 Task: Add Attachment from computer to Card Card0000000121 in Board Board0000000031 in Workspace WS0000000011 in Trello. Add Cover Green to Card Card0000000121 in Board Board0000000031 in Workspace WS0000000011 in Trello. Add "Move Card To …" Button titled Button0000000121 to "top" of the list "To Do" to Card Card0000000121 in Board Board0000000031 in Workspace WS0000000011 in Trello. Add Description DS0000000121 to Card Card0000000122 in Board Board0000000031 in Workspace WS0000000011 in Trello. Add Comment CM0000000121 to Card Card0000000122 in Board Board0000000031 in Workspace WS0000000011 in Trello
Action: Mouse moved to (623, 30)
Screenshot: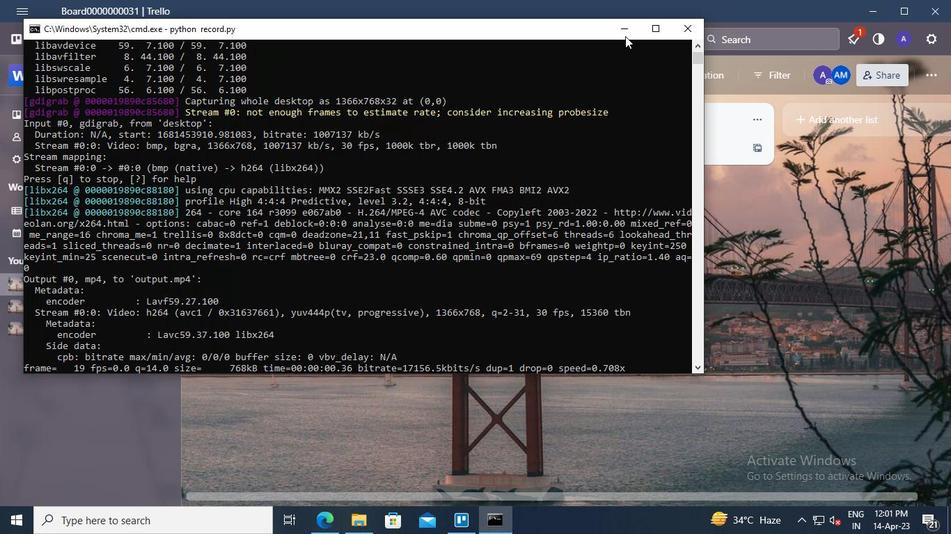 
Action: Mouse pressed left at (623, 30)
Screenshot: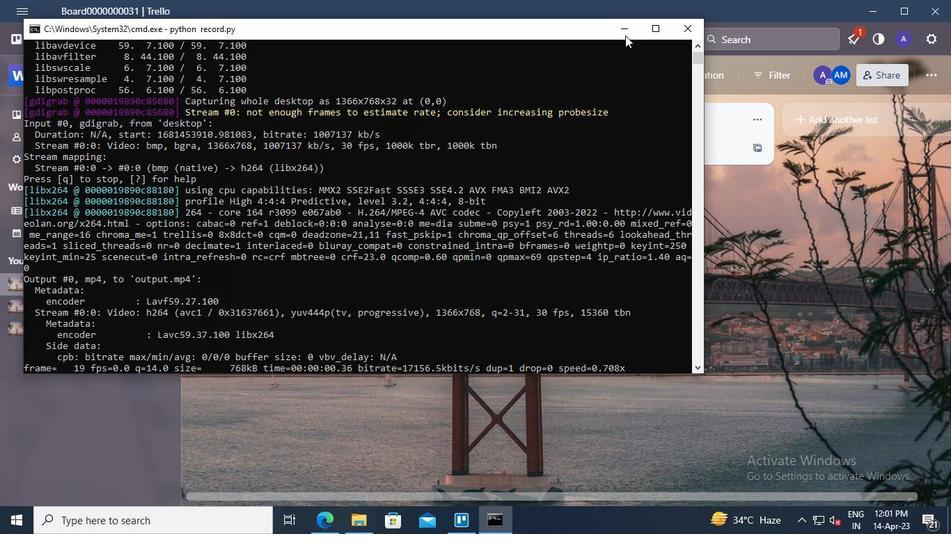 
Action: Mouse moved to (275, 159)
Screenshot: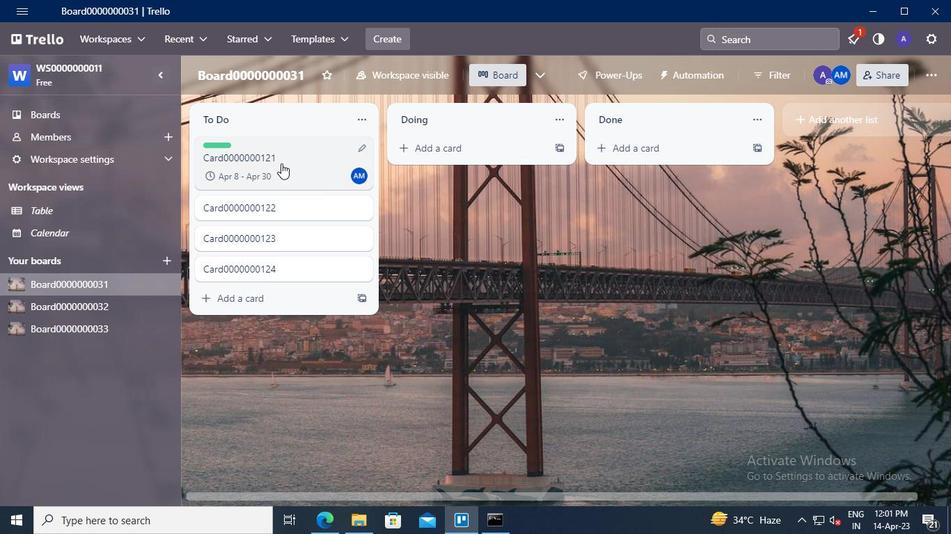 
Action: Mouse pressed left at (275, 159)
Screenshot: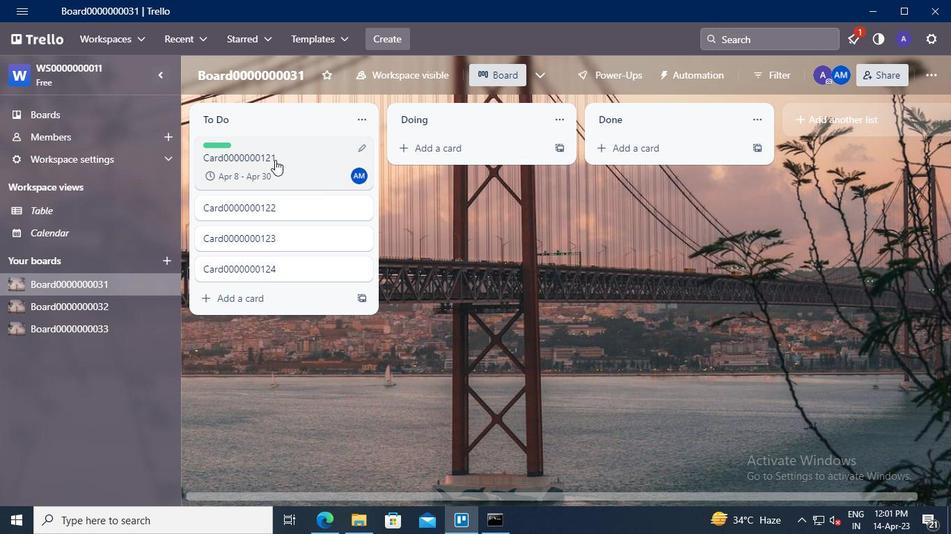 
Action: Mouse moved to (658, 296)
Screenshot: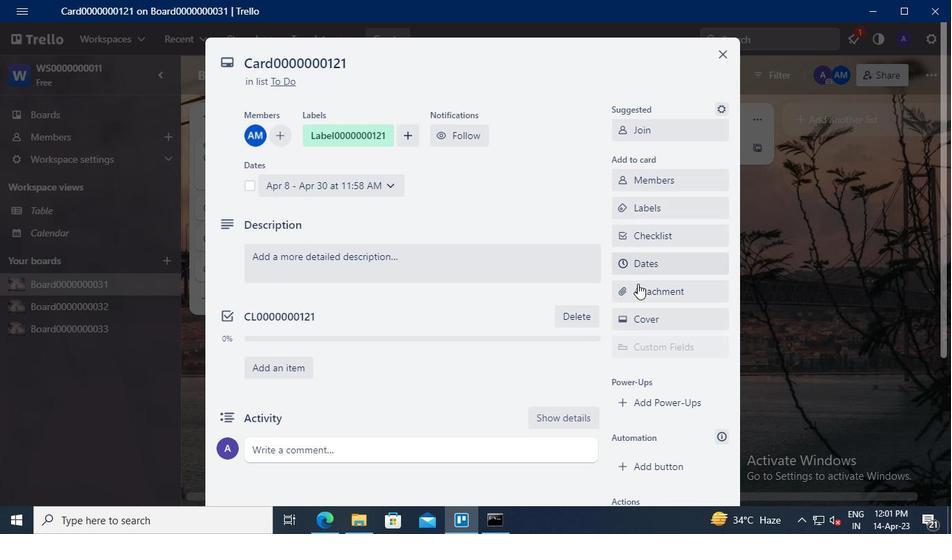 
Action: Mouse pressed left at (658, 296)
Screenshot: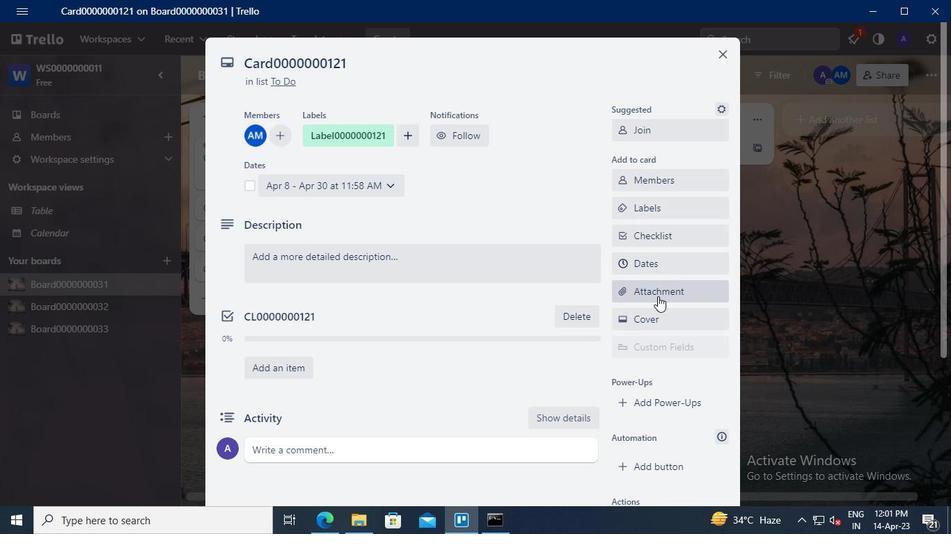 
Action: Mouse moved to (654, 123)
Screenshot: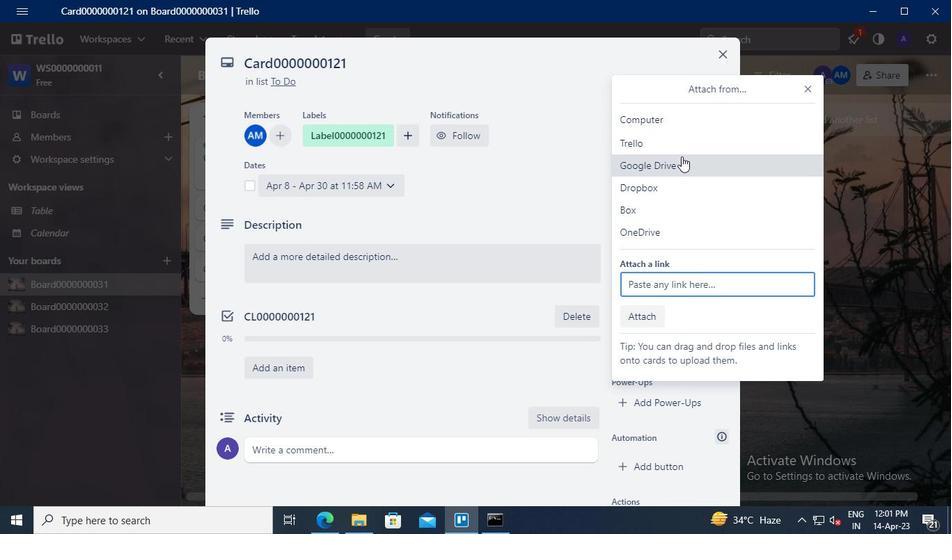 
Action: Mouse pressed left at (654, 123)
Screenshot: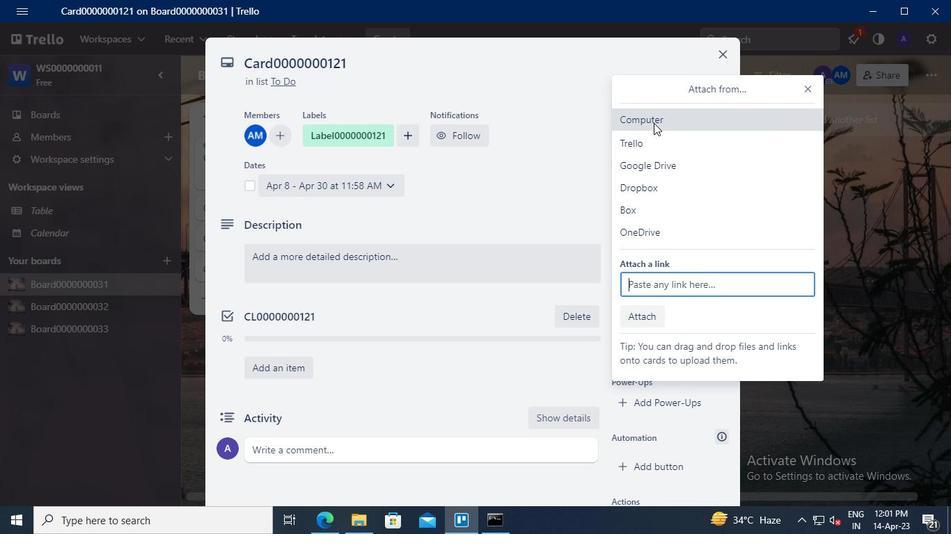 
Action: Mouse moved to (245, 124)
Screenshot: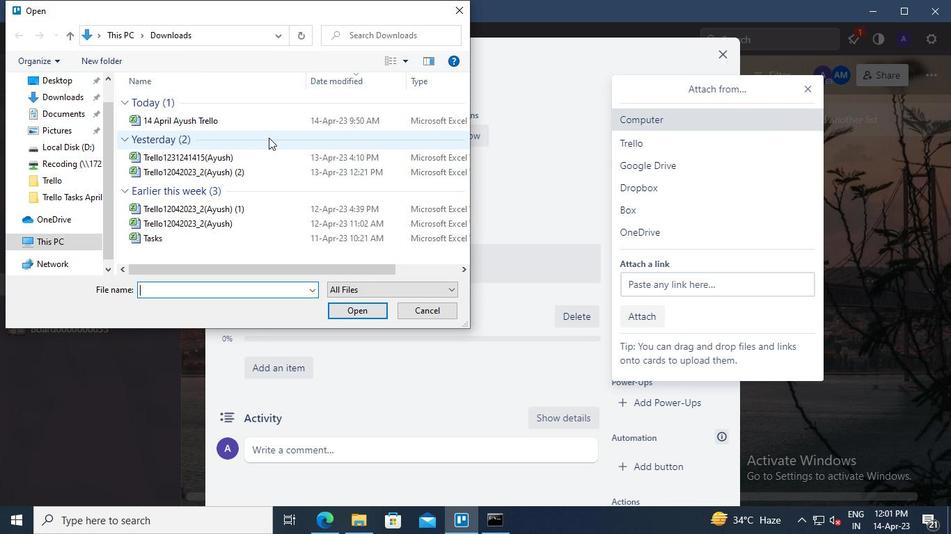 
Action: Mouse pressed left at (245, 124)
Screenshot: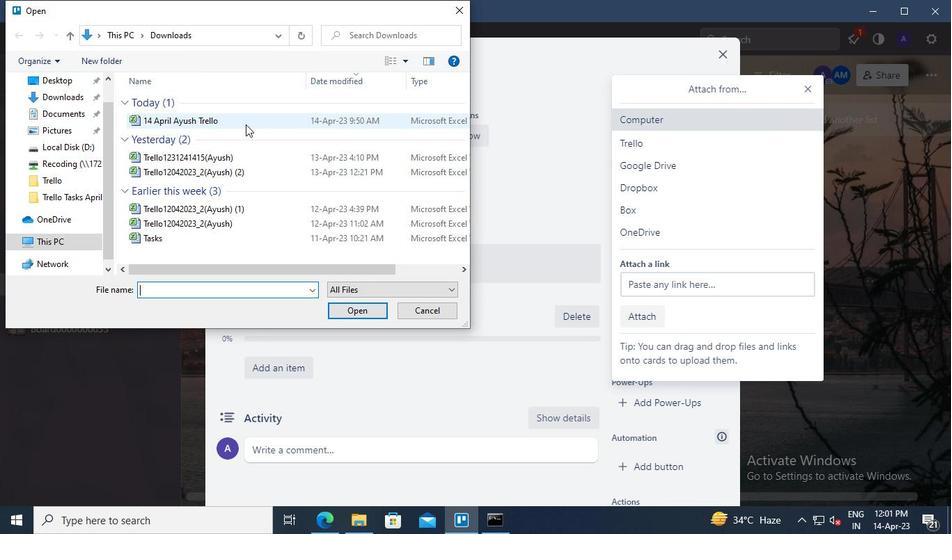 
Action: Mouse moved to (362, 306)
Screenshot: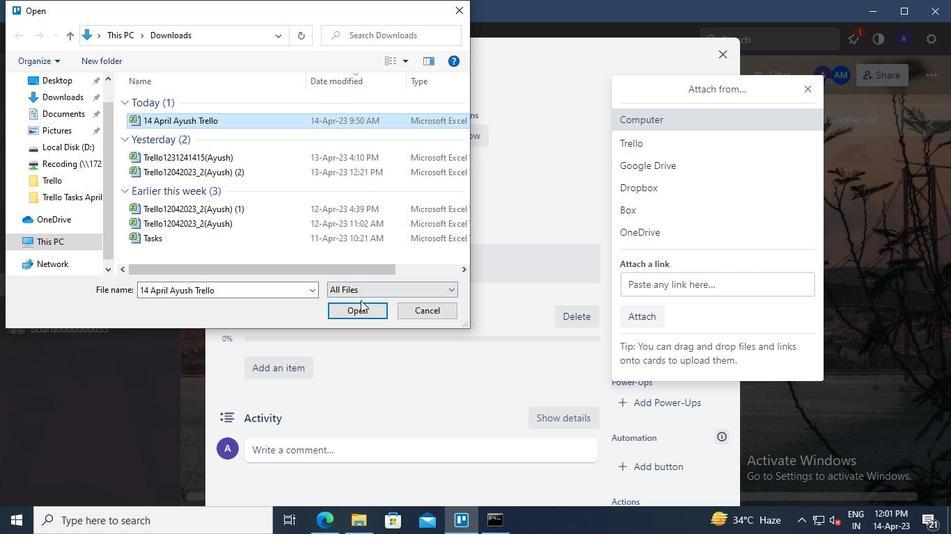 
Action: Mouse pressed left at (362, 306)
Screenshot: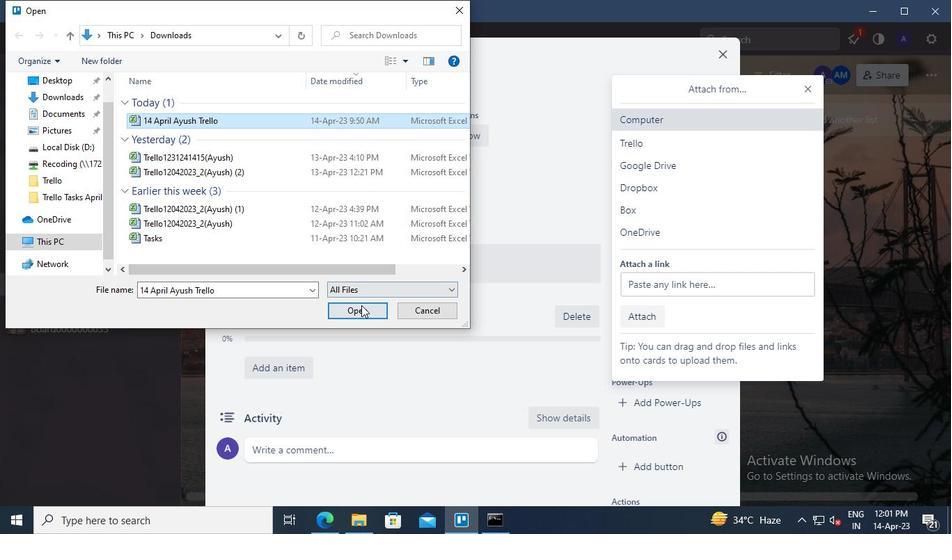 
Action: Mouse moved to (659, 319)
Screenshot: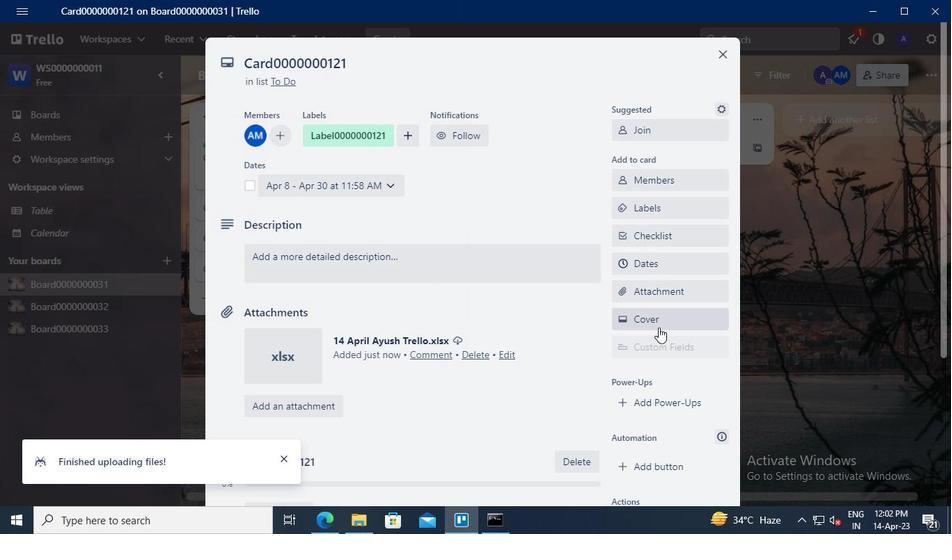 
Action: Mouse pressed left at (659, 319)
Screenshot: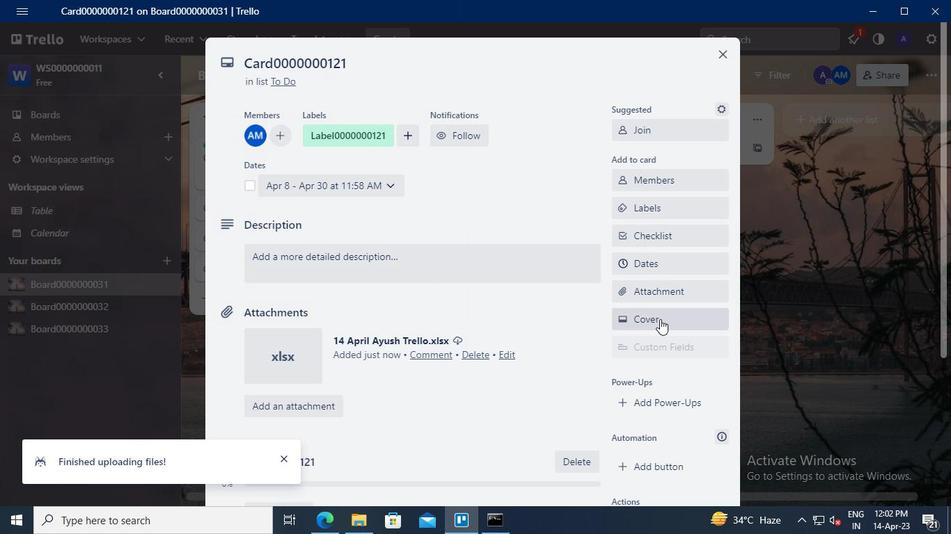 
Action: Mouse moved to (628, 229)
Screenshot: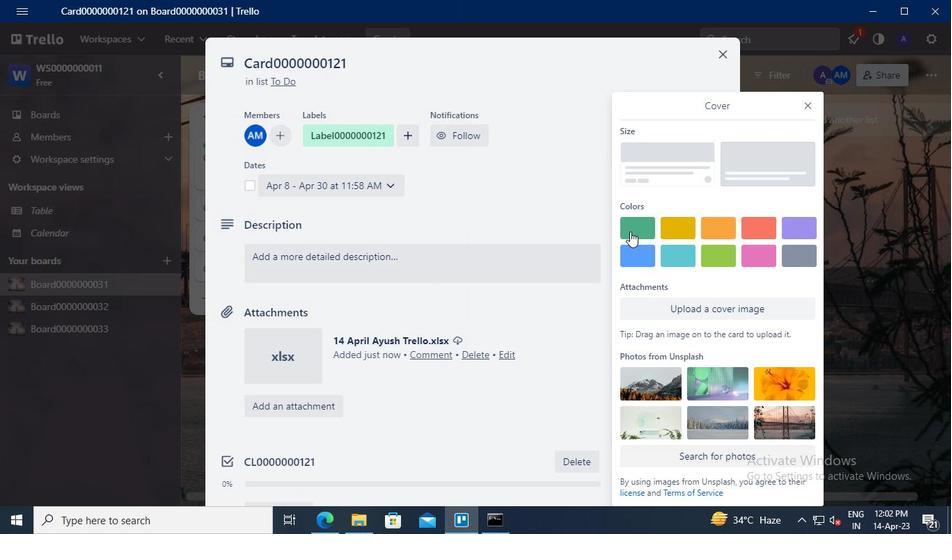 
Action: Mouse pressed left at (628, 229)
Screenshot: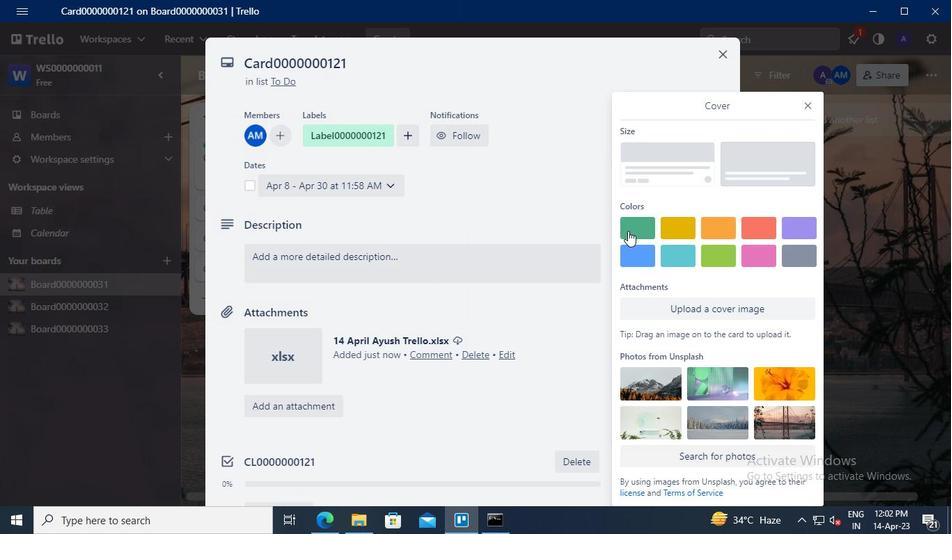 
Action: Mouse moved to (812, 81)
Screenshot: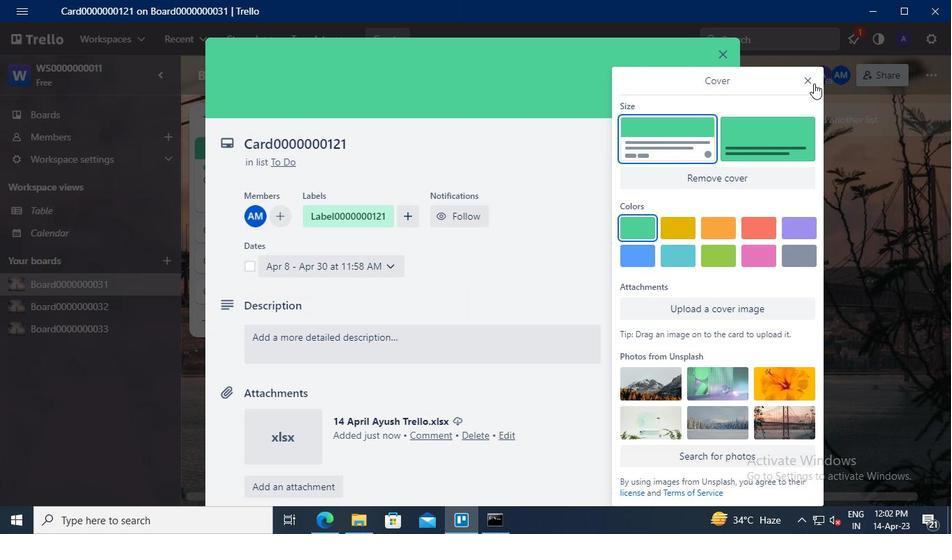 
Action: Mouse pressed left at (812, 81)
Screenshot: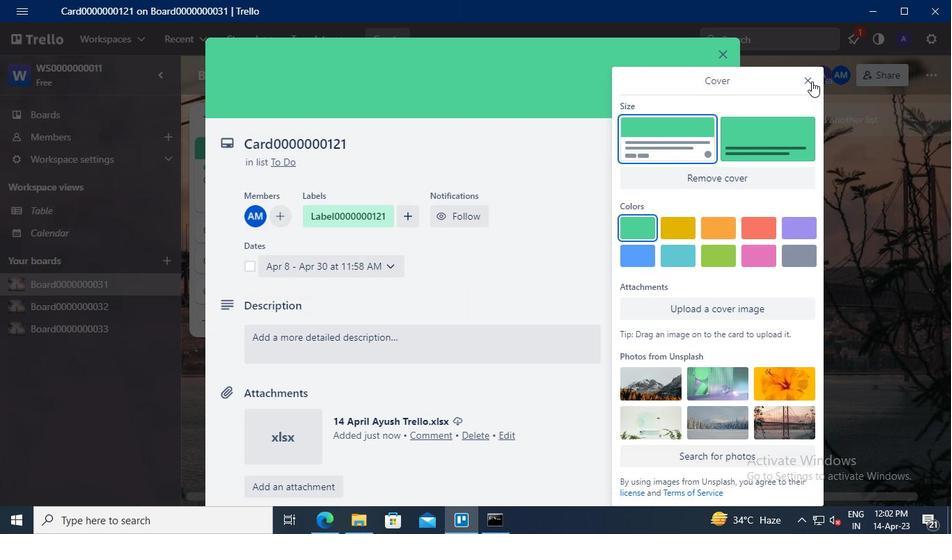 
Action: Mouse moved to (672, 311)
Screenshot: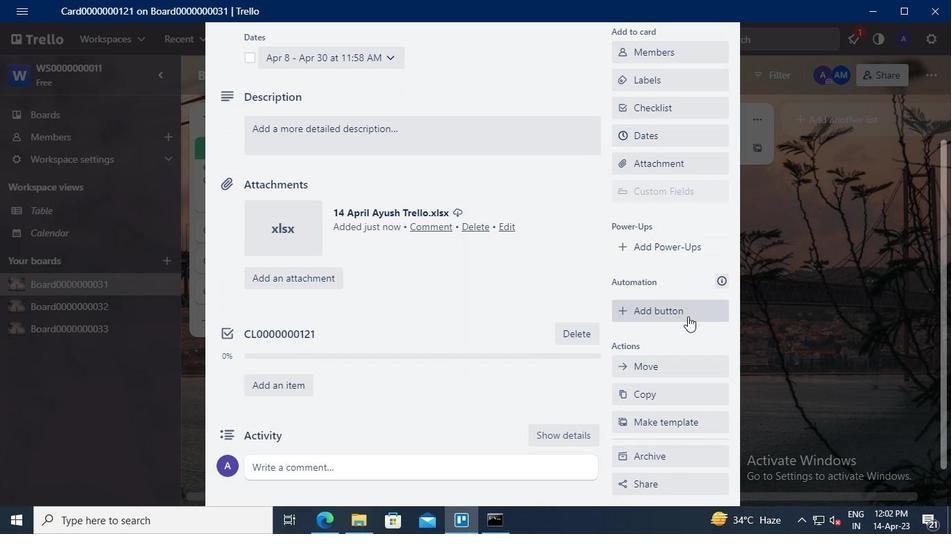 
Action: Mouse pressed left at (672, 311)
Screenshot: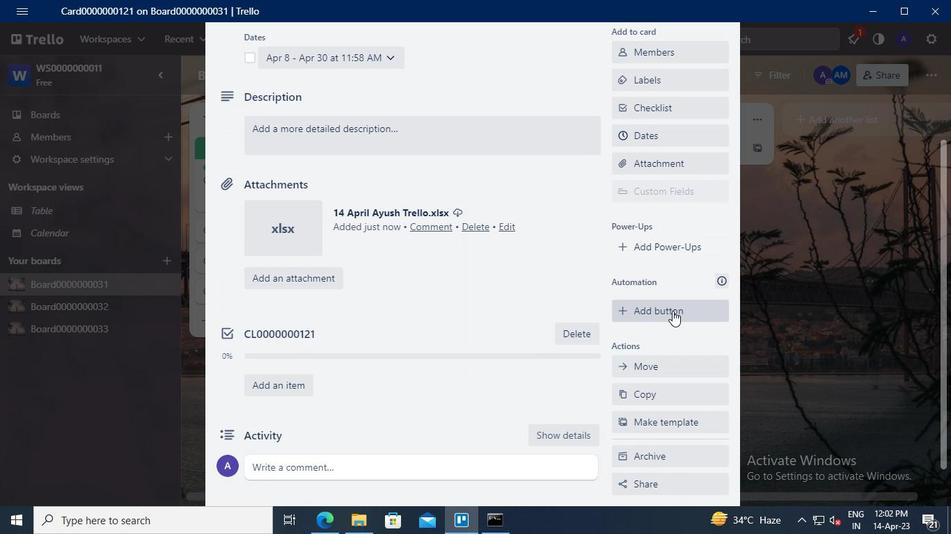 
Action: Mouse moved to (679, 135)
Screenshot: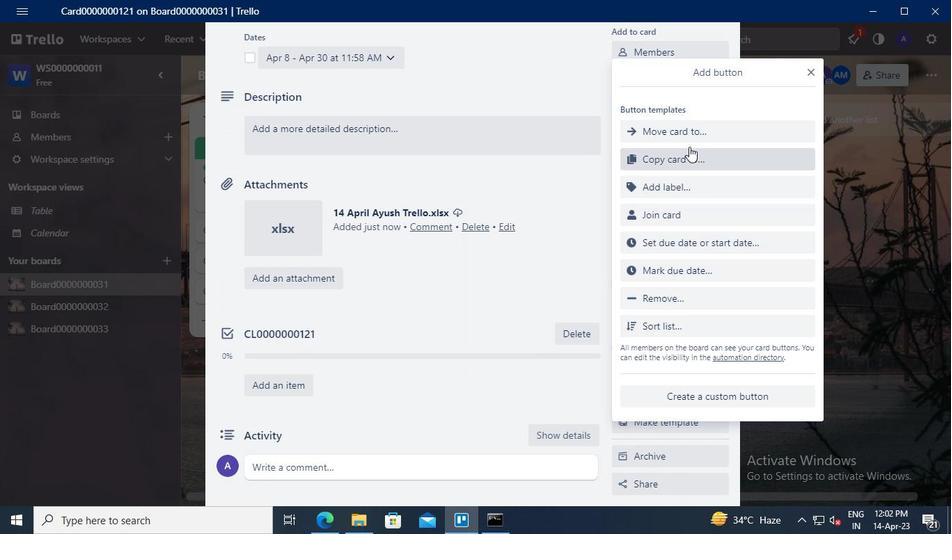 
Action: Mouse pressed left at (679, 135)
Screenshot: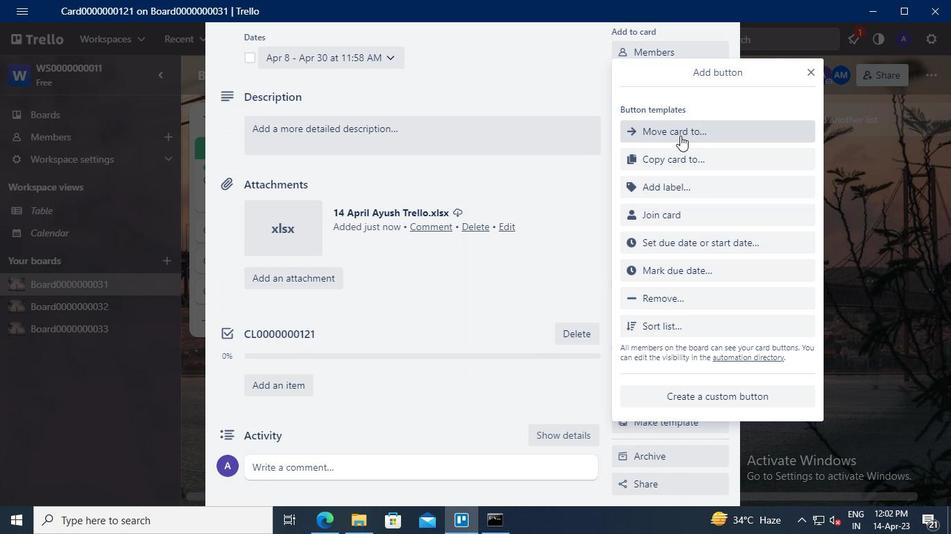 
Action: Mouse moved to (672, 130)
Screenshot: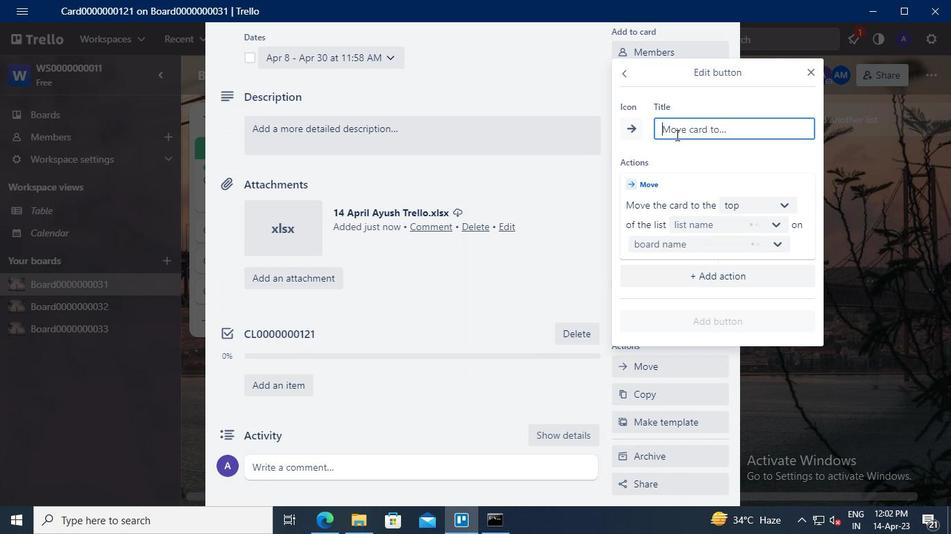 
Action: Mouse pressed left at (672, 130)
Screenshot: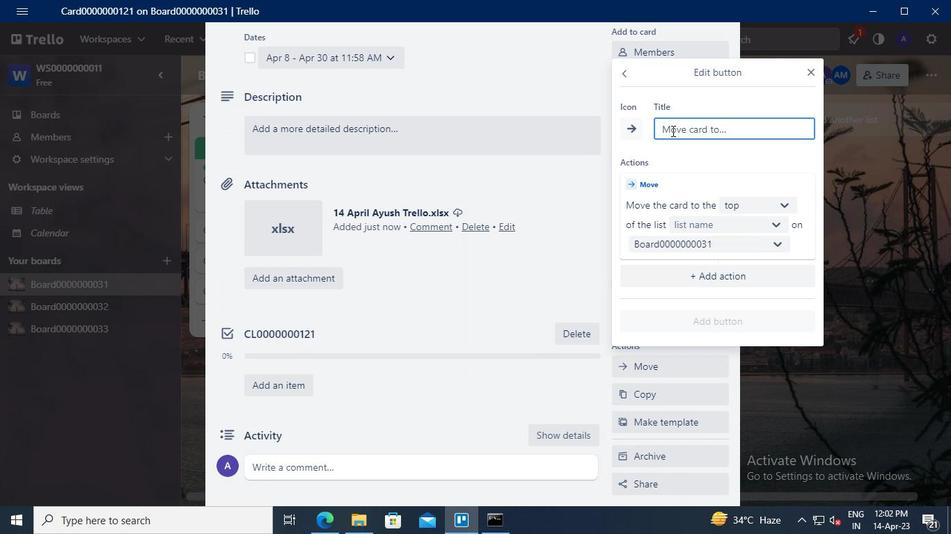 
Action: Keyboard Key.shift
Screenshot: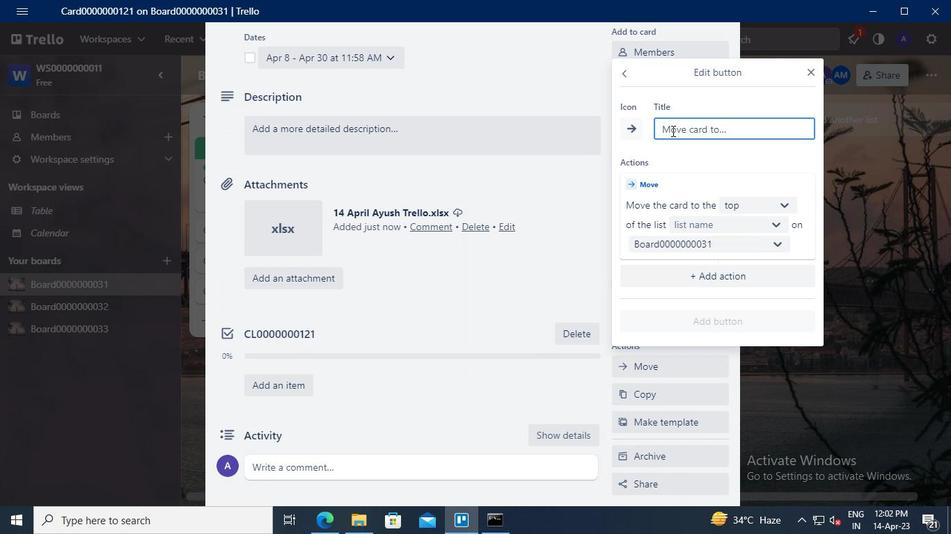 
Action: Keyboard B
Screenshot: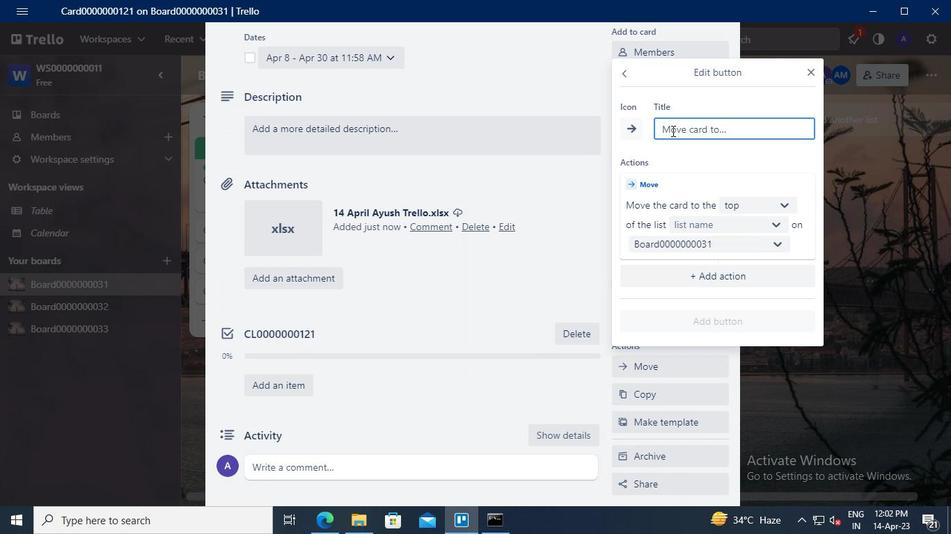 
Action: Keyboard u
Screenshot: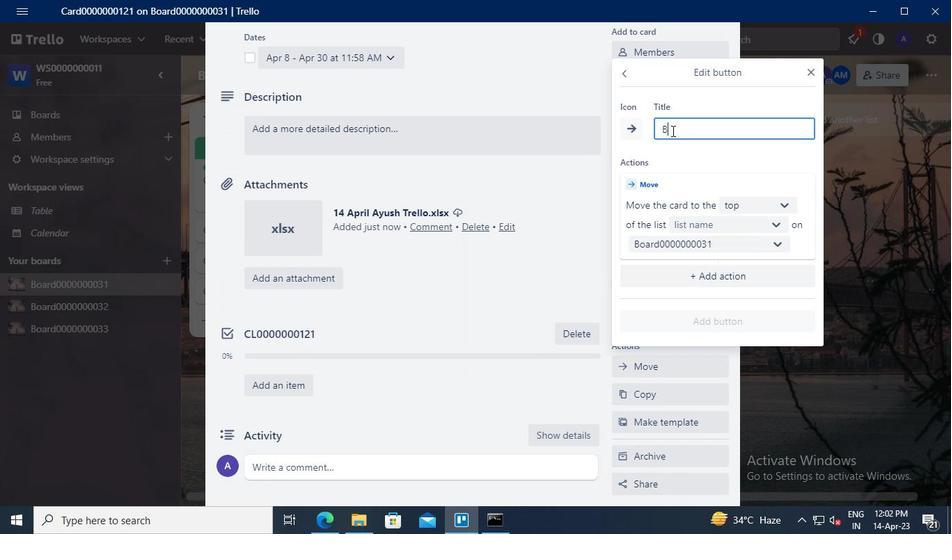 
Action: Keyboard t
Screenshot: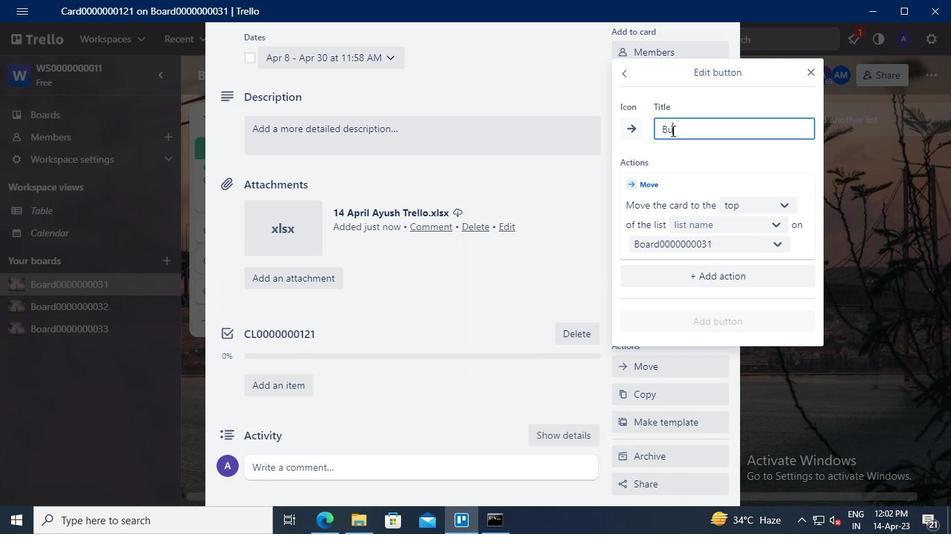 
Action: Keyboard t
Screenshot: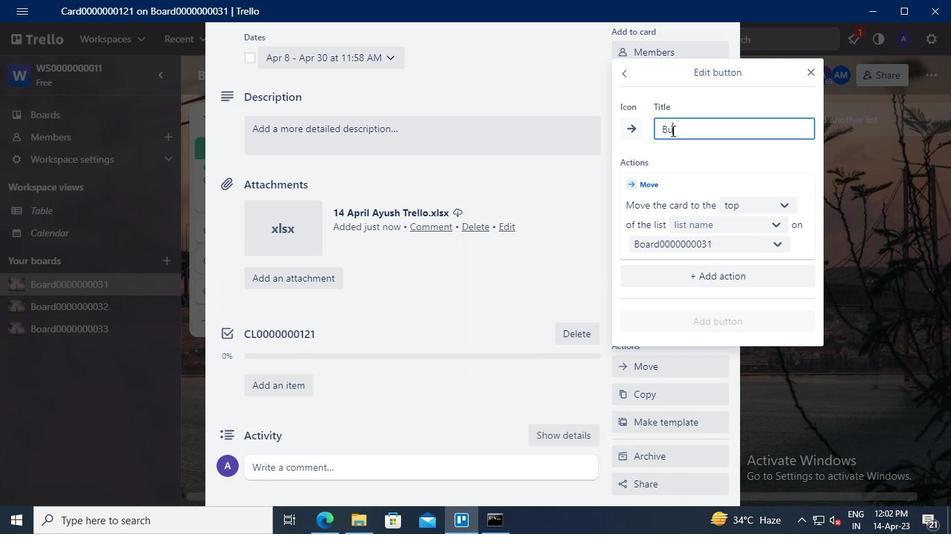 
Action: Keyboard o
Screenshot: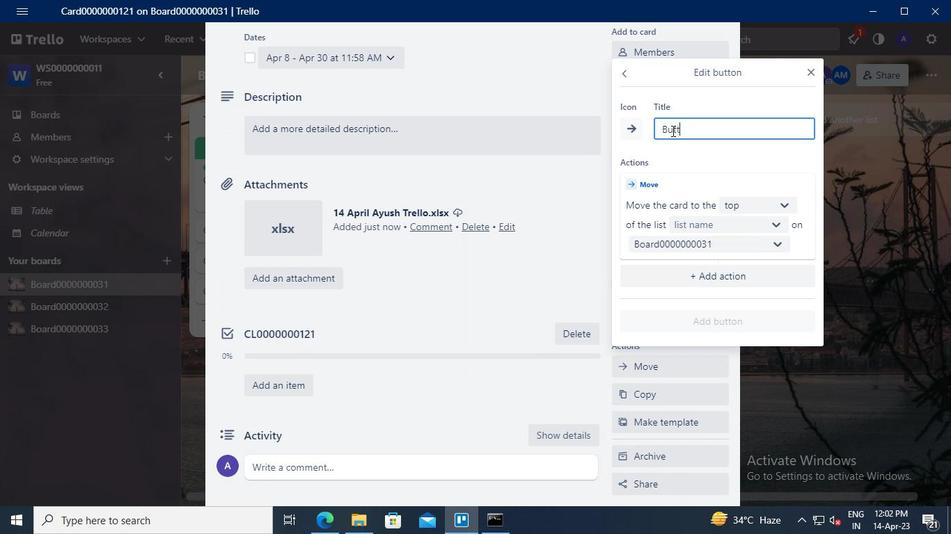 
Action: Keyboard n
Screenshot: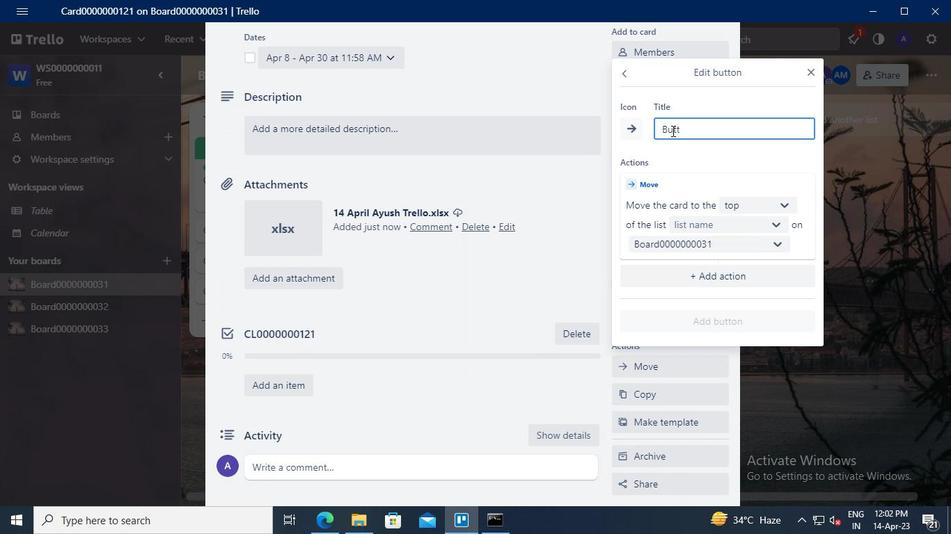 
Action: Mouse moved to (672, 130)
Screenshot: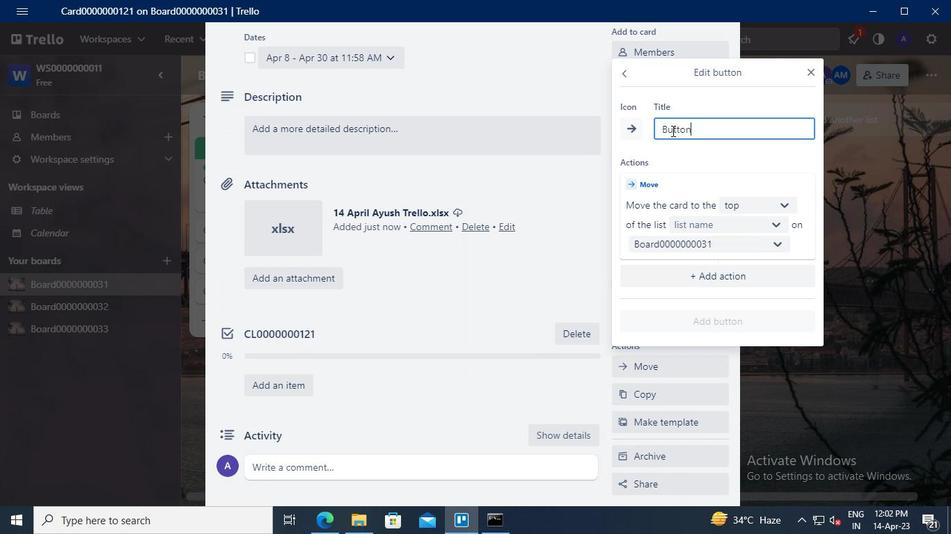 
Action: Keyboard <96>
Screenshot: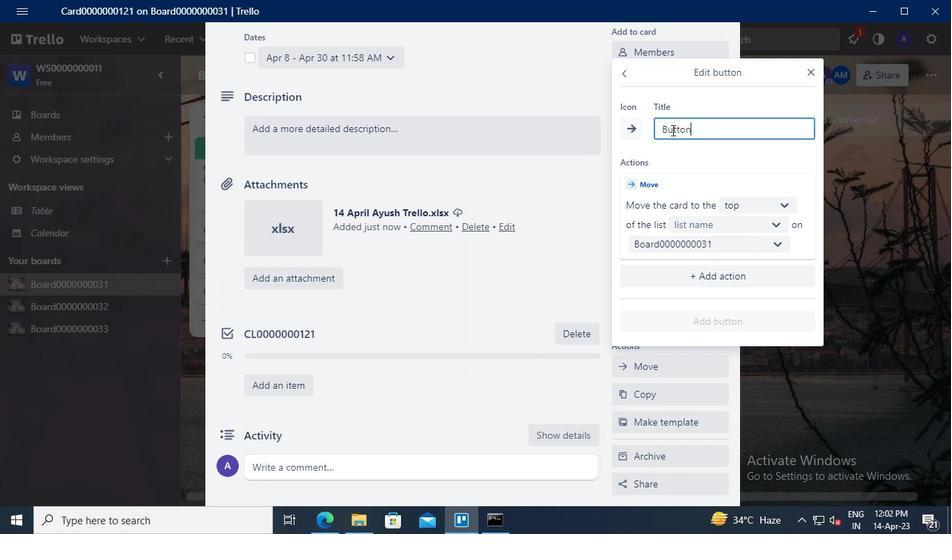 
Action: Keyboard <96>
Screenshot: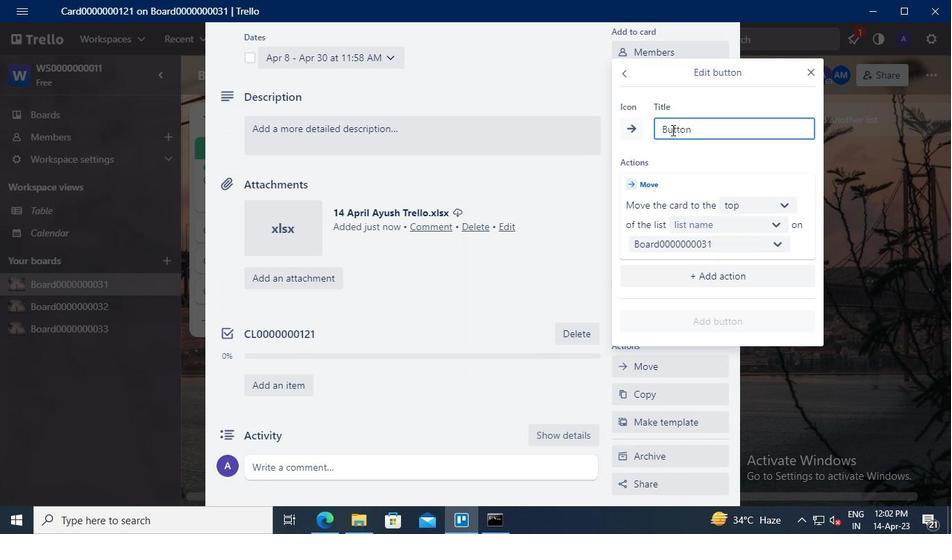 
Action: Keyboard <96>
Screenshot: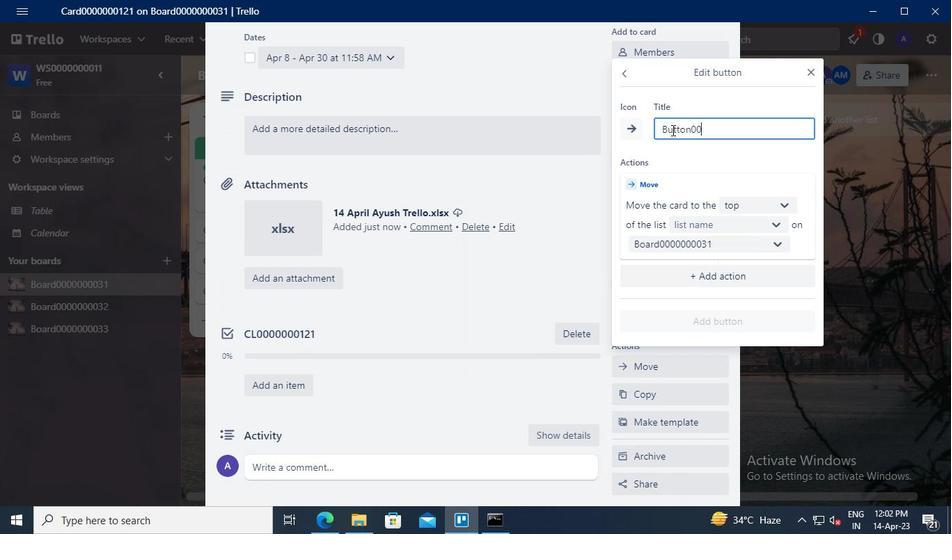 
Action: Keyboard <96>
Screenshot: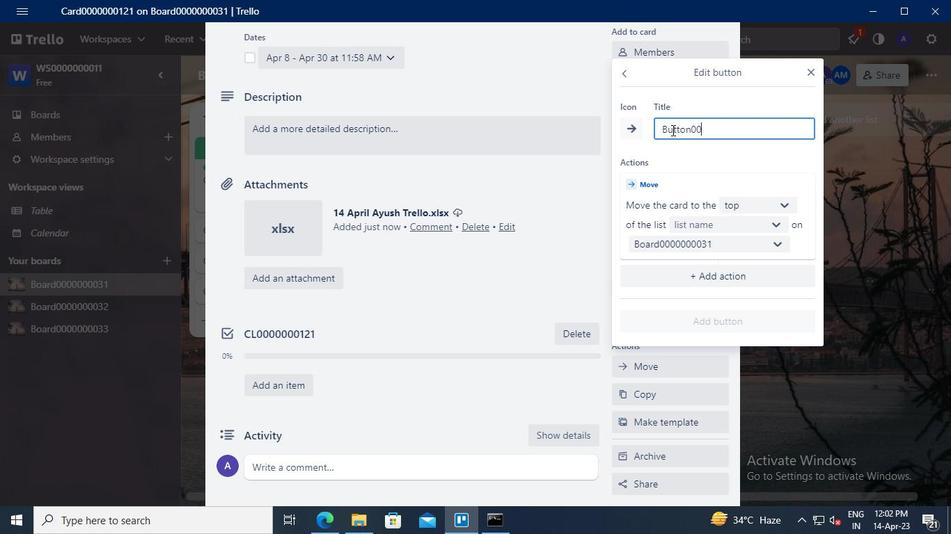 
Action: Keyboard <96>
Screenshot: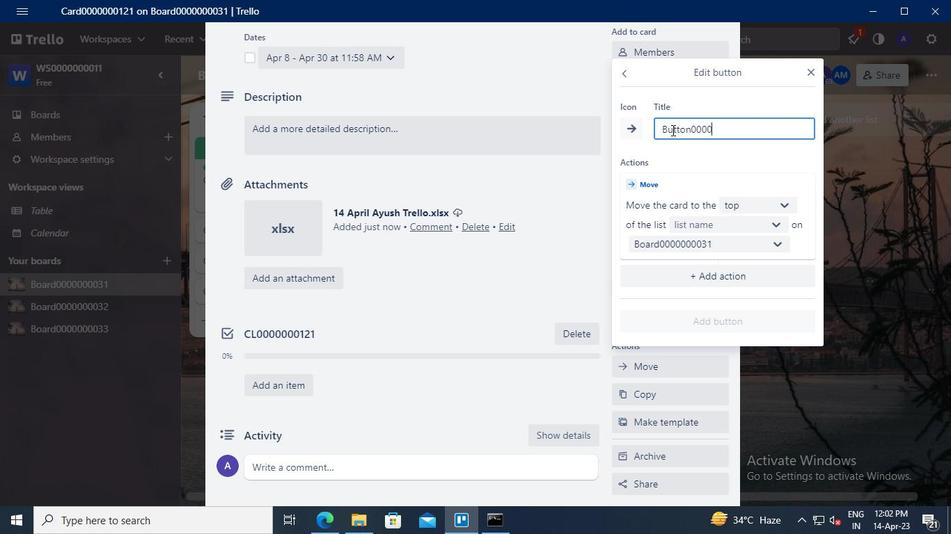 
Action: Keyboard <96>
Screenshot: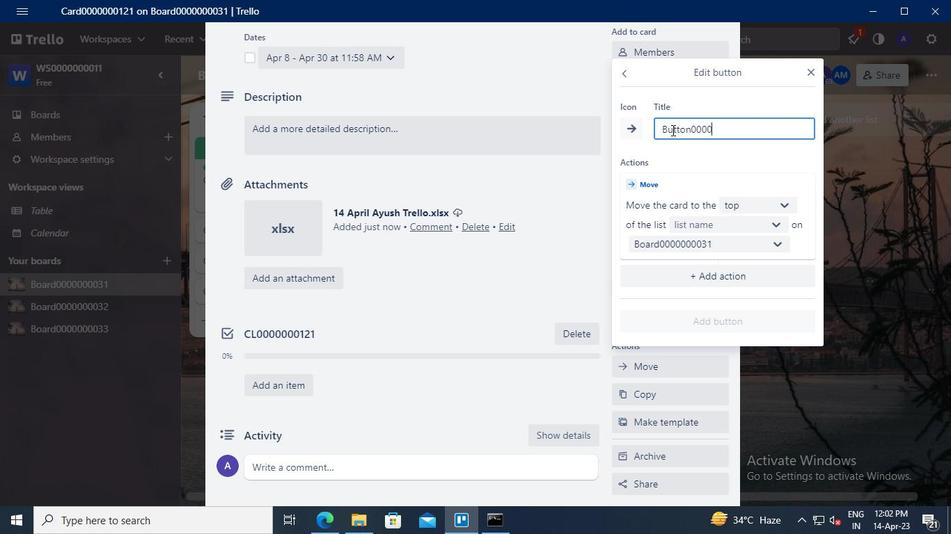 
Action: Keyboard <96>
Screenshot: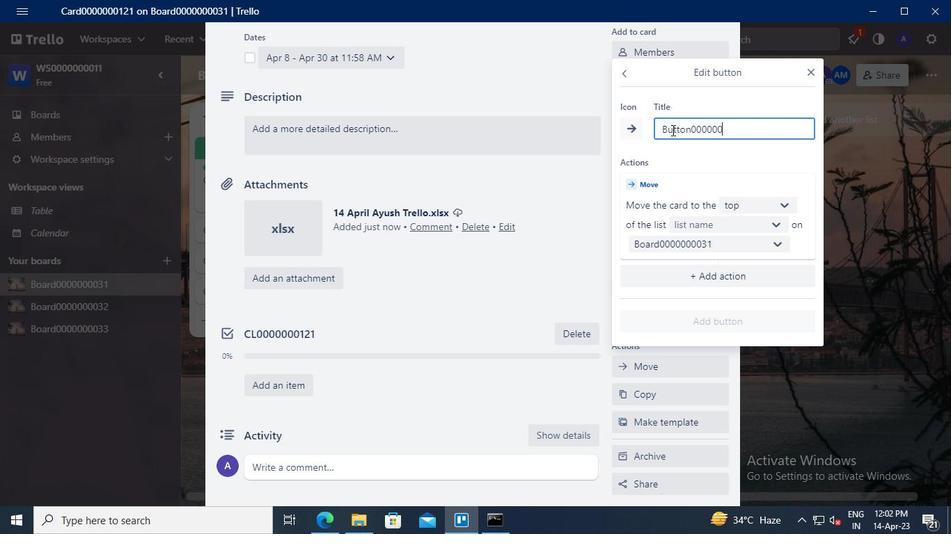 
Action: Keyboard <97>
Screenshot: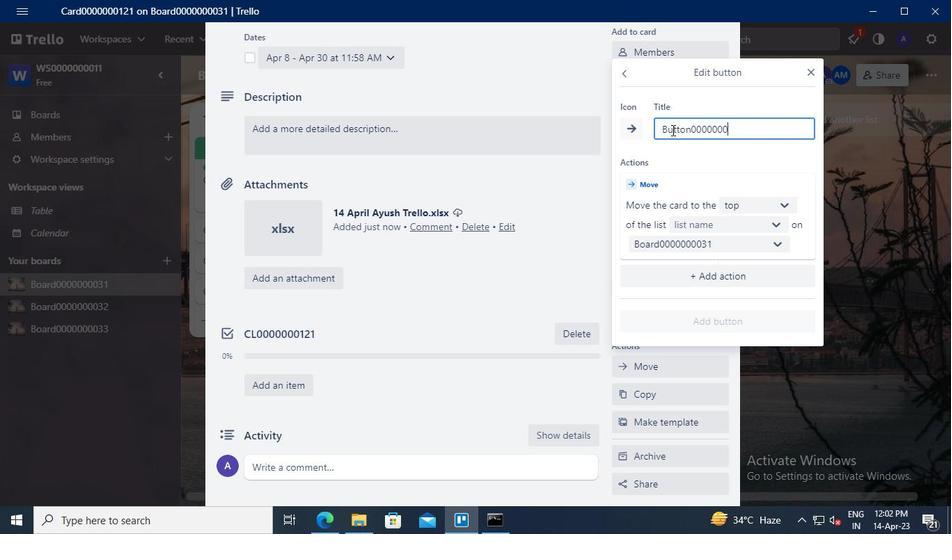 
Action: Keyboard <98>
Screenshot: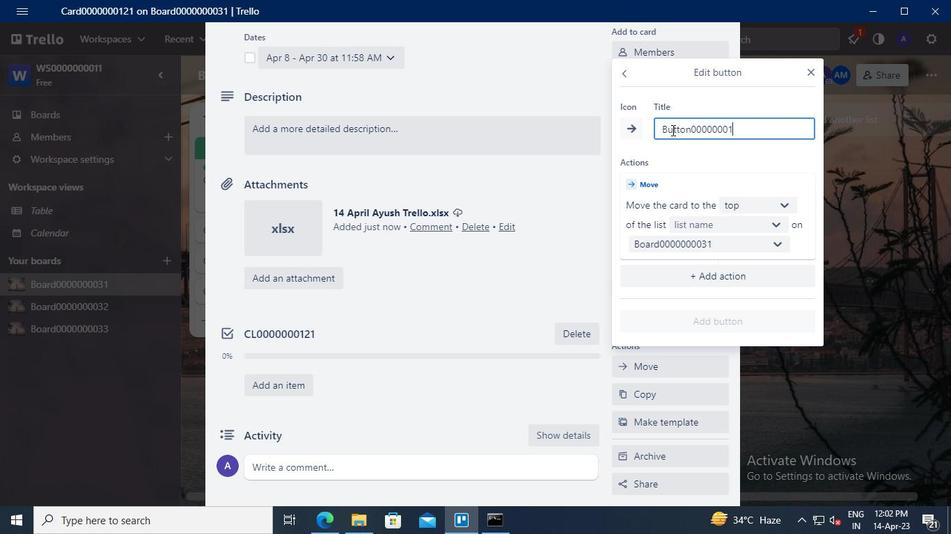 
Action: Keyboard <97>
Screenshot: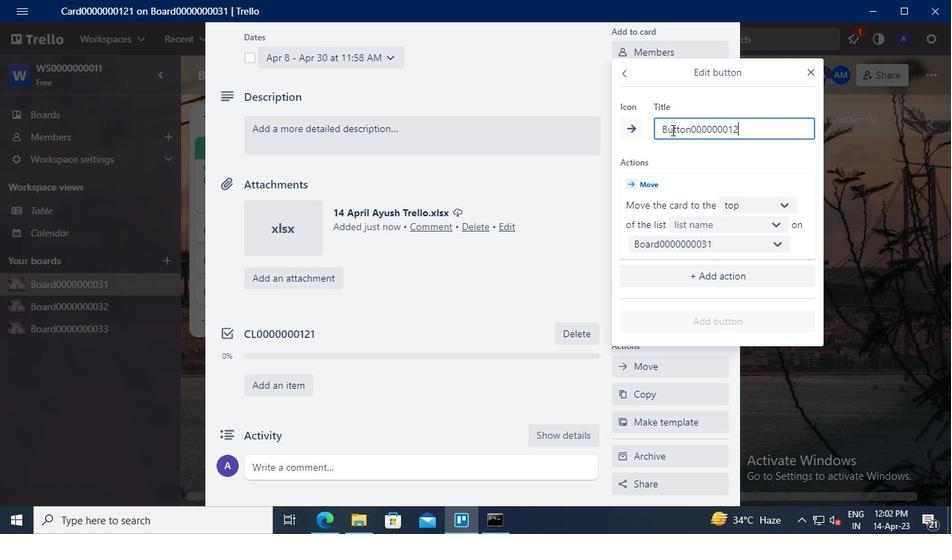 
Action: Mouse moved to (735, 202)
Screenshot: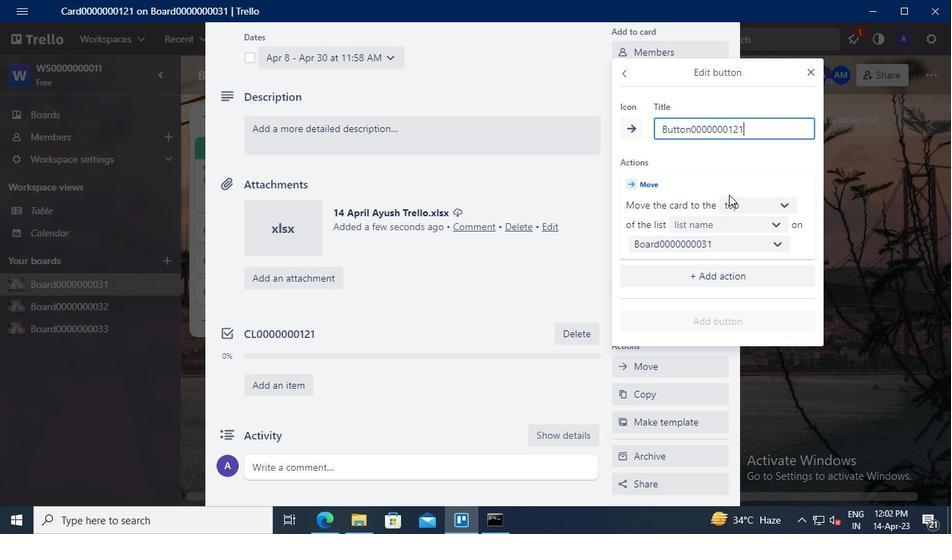 
Action: Mouse pressed left at (735, 202)
Screenshot: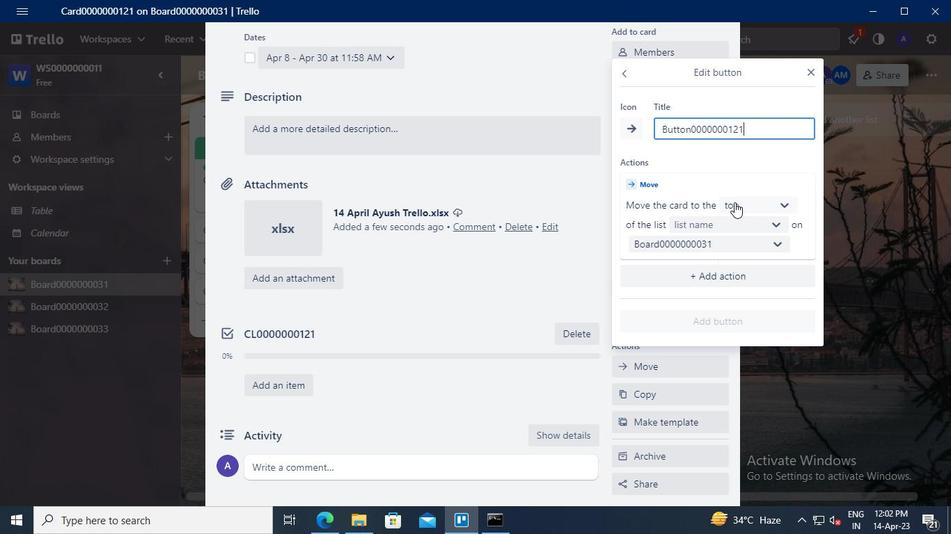
Action: Mouse moved to (746, 229)
Screenshot: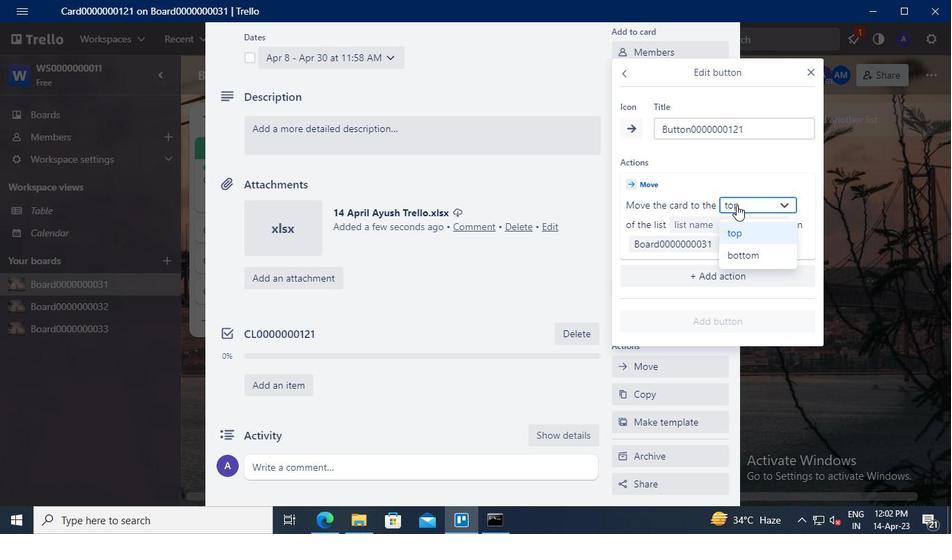 
Action: Mouse pressed left at (746, 229)
Screenshot: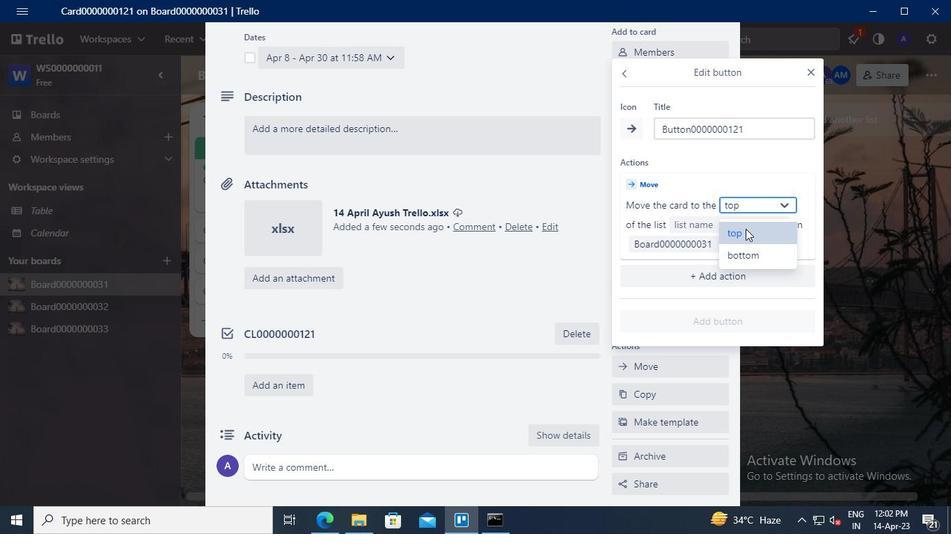 
Action: Mouse moved to (707, 224)
Screenshot: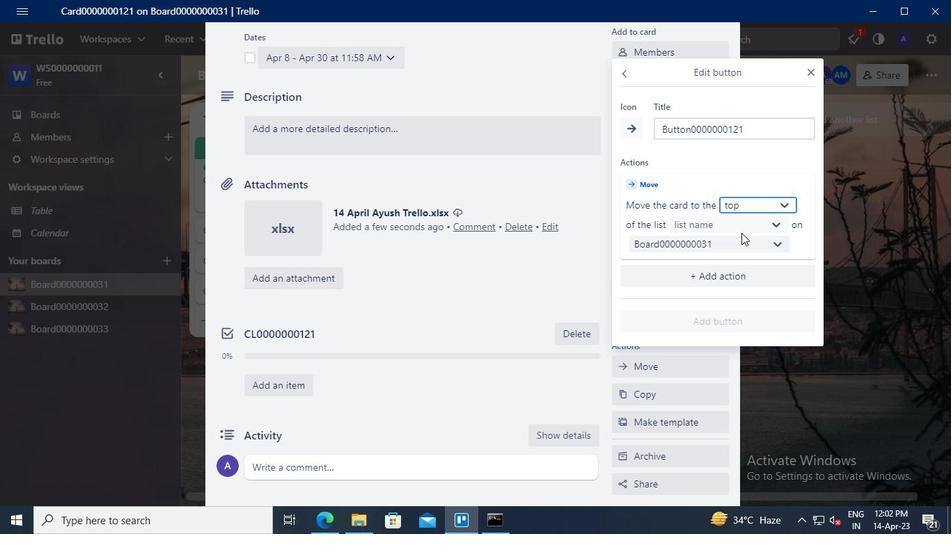 
Action: Mouse pressed left at (707, 224)
Screenshot: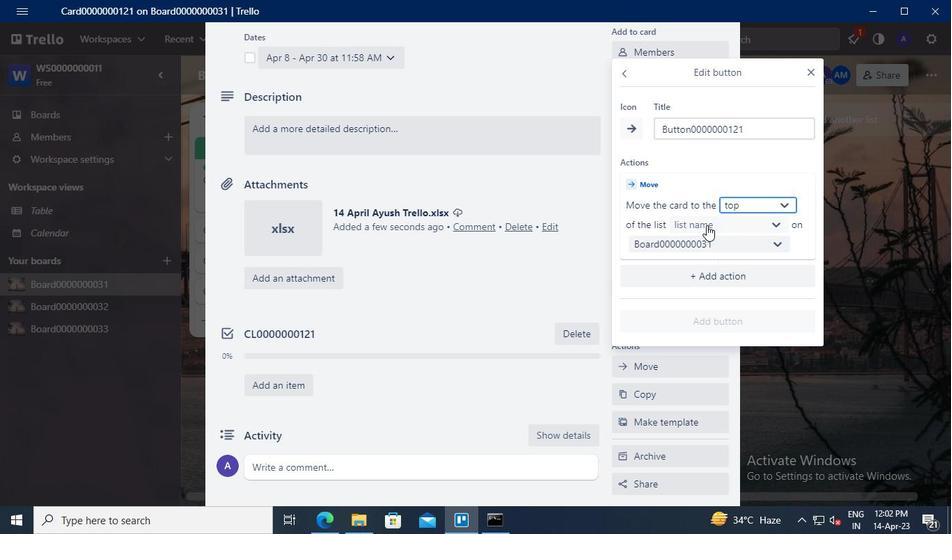 
Action: Mouse moved to (704, 250)
Screenshot: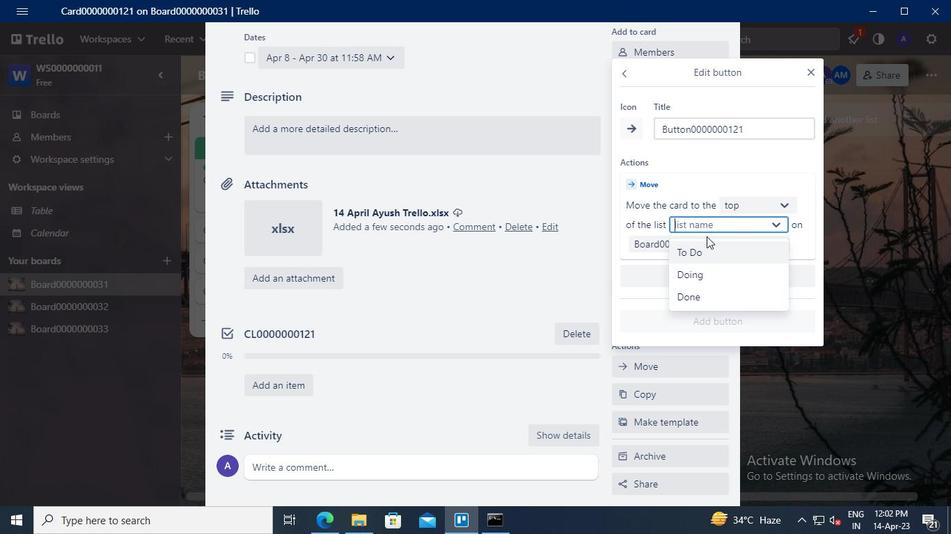 
Action: Mouse pressed left at (704, 250)
Screenshot: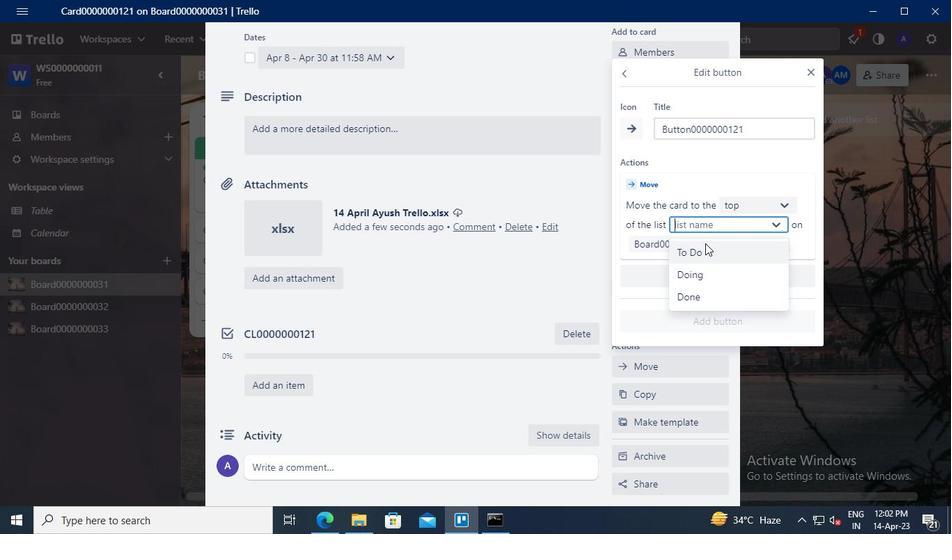 
Action: Mouse moved to (732, 320)
Screenshot: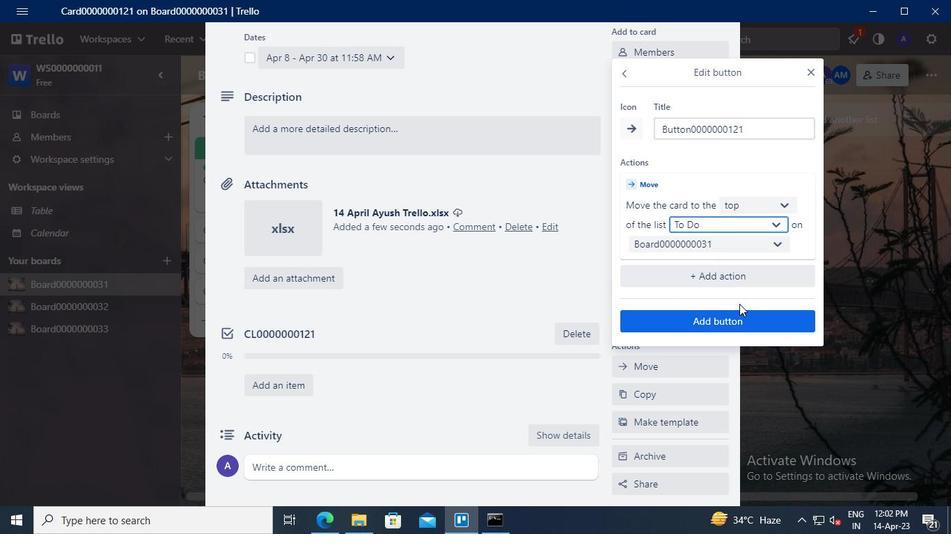 
Action: Mouse pressed left at (732, 320)
Screenshot: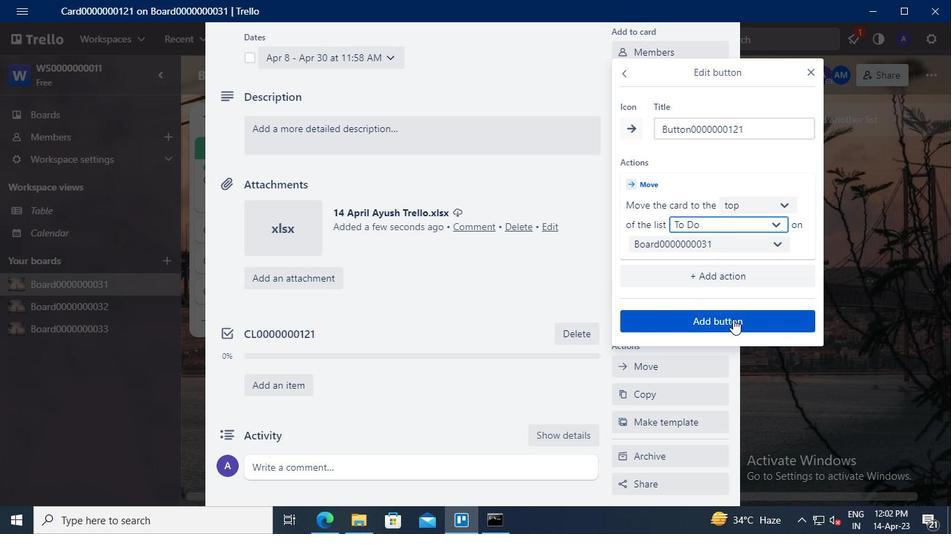 
Action: Mouse moved to (268, 212)
Screenshot: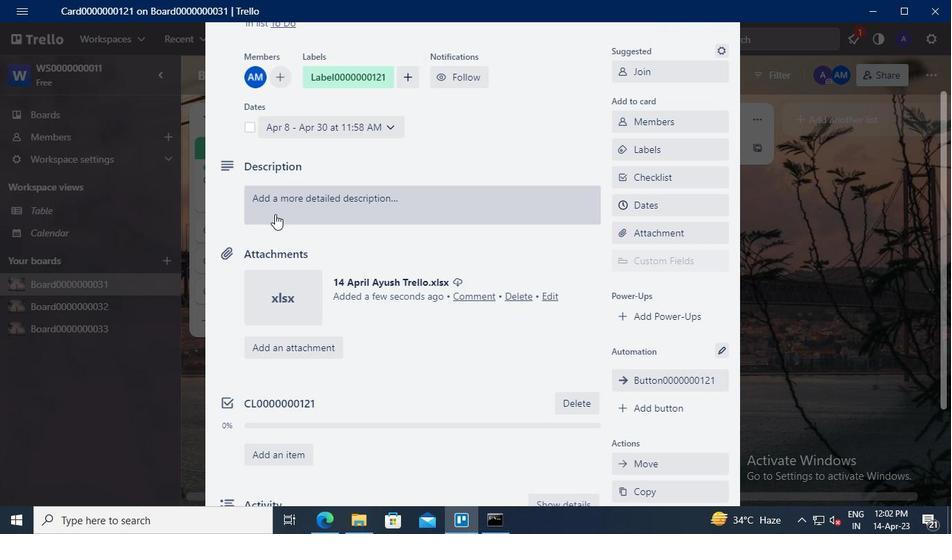 
Action: Mouse pressed left at (268, 212)
Screenshot: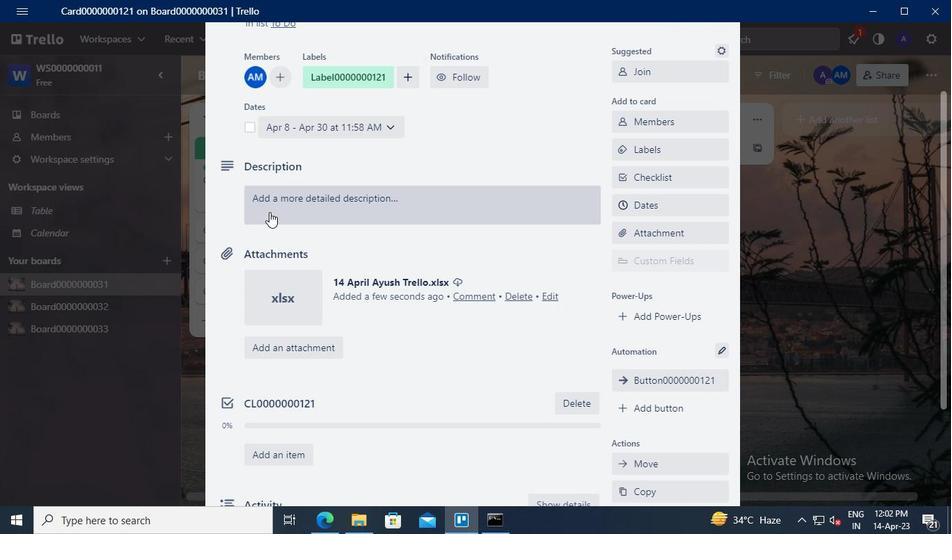 
Action: Mouse moved to (269, 241)
Screenshot: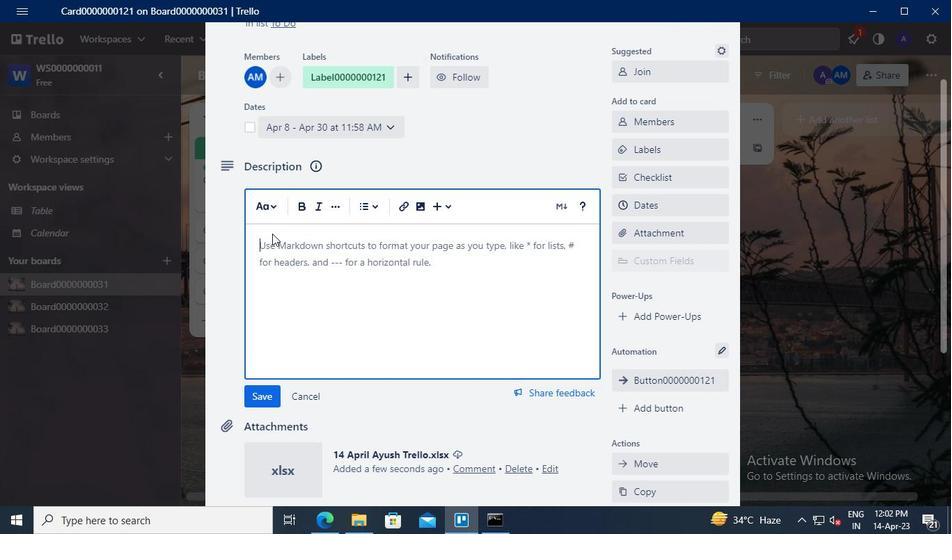 
Action: Mouse pressed left at (269, 241)
Screenshot: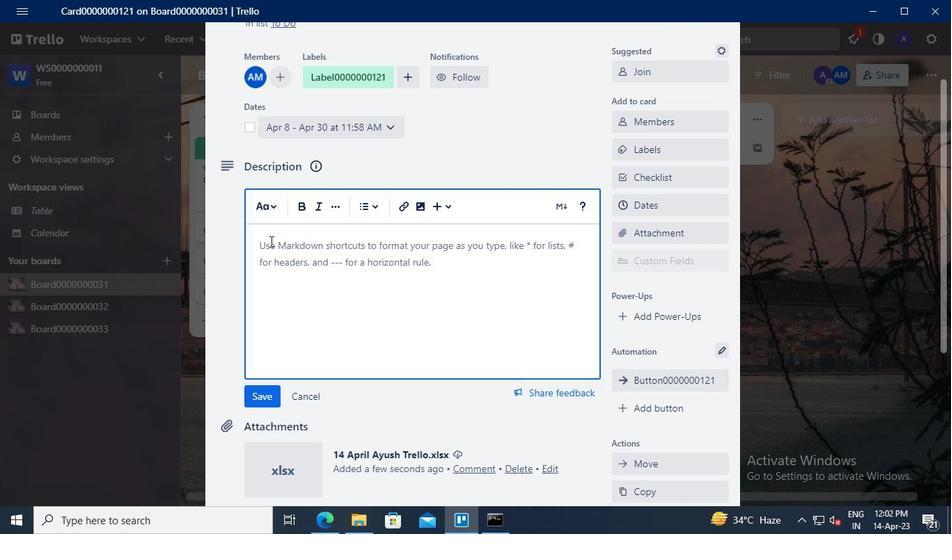 
Action: Keyboard Key.shift
Screenshot: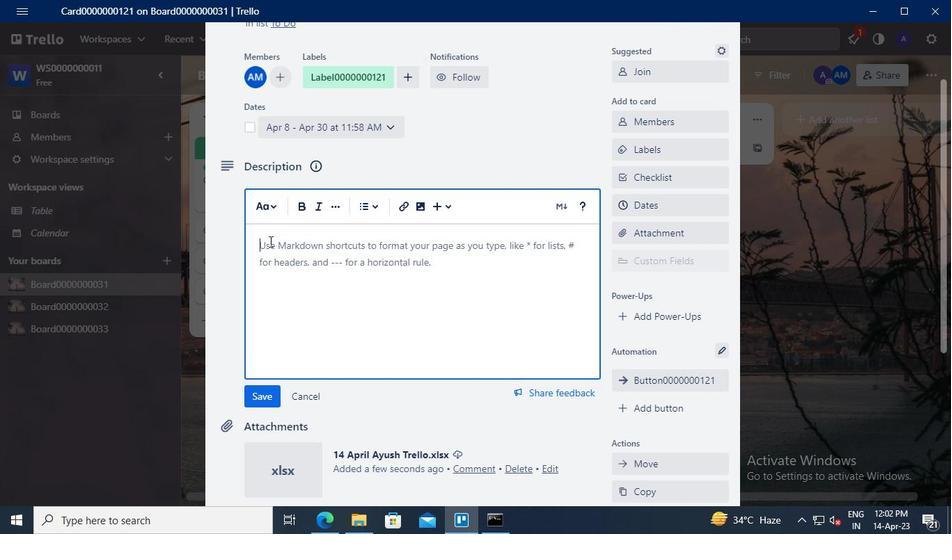 
Action: Keyboard D
Screenshot: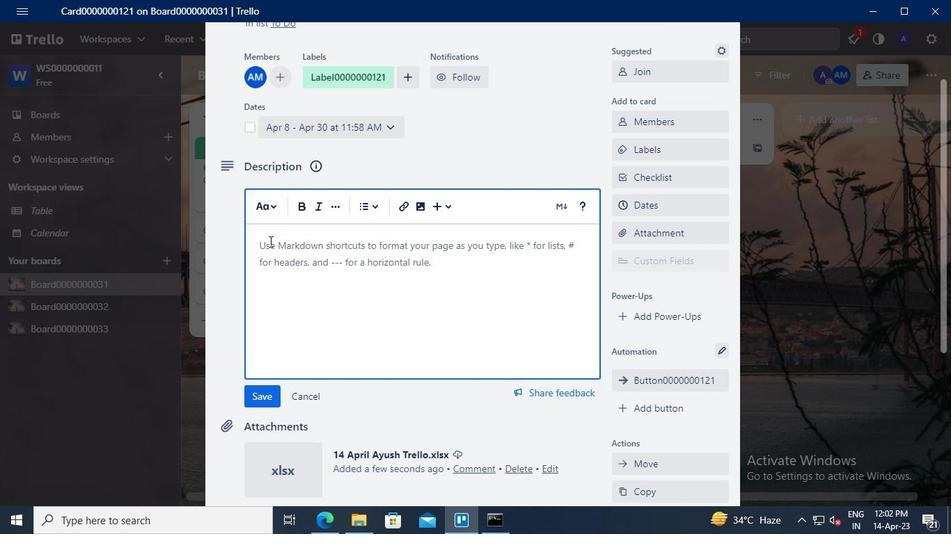 
Action: Keyboard S
Screenshot: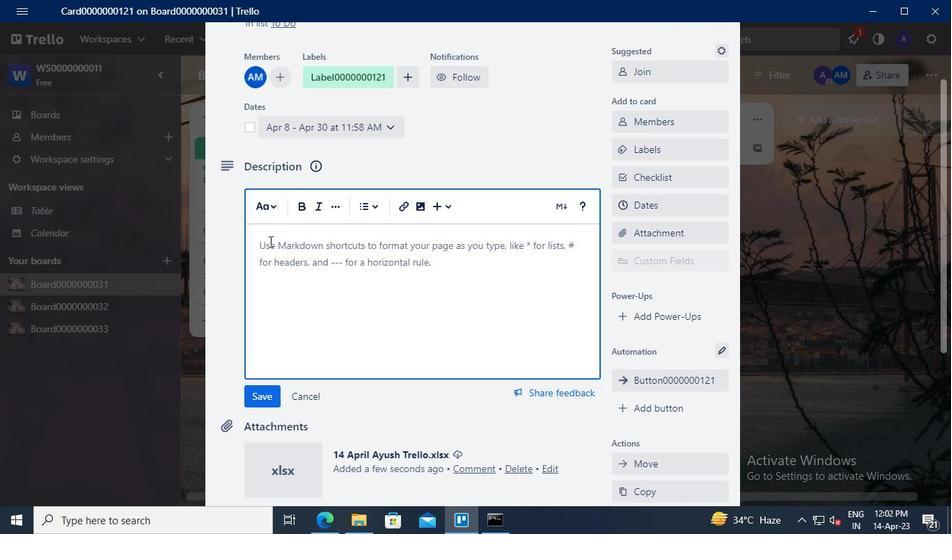 
Action: Keyboard <96>
Screenshot: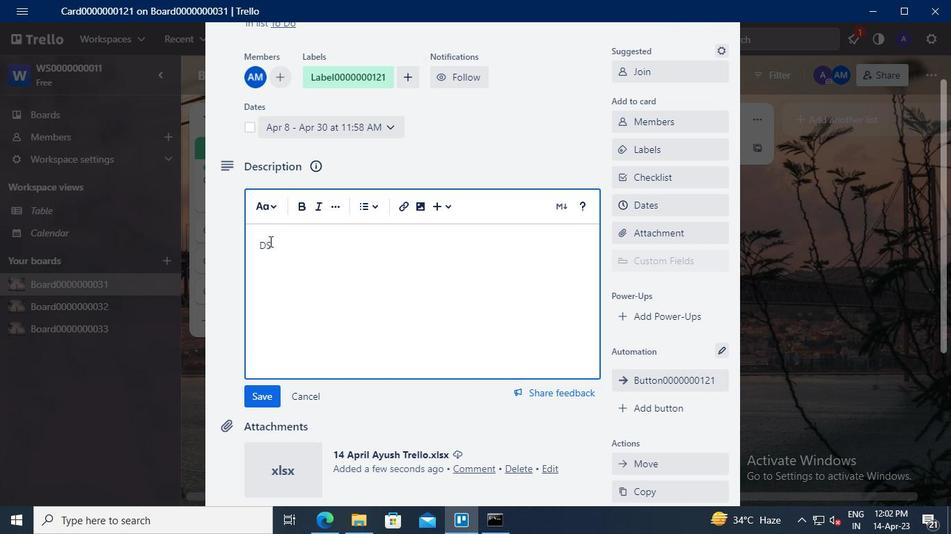 
Action: Keyboard <96>
Screenshot: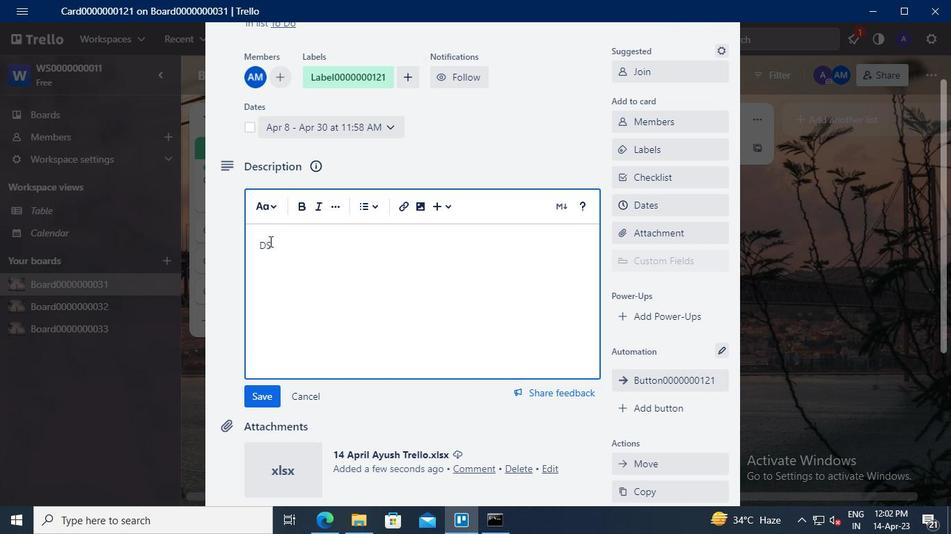 
Action: Keyboard <96>
Screenshot: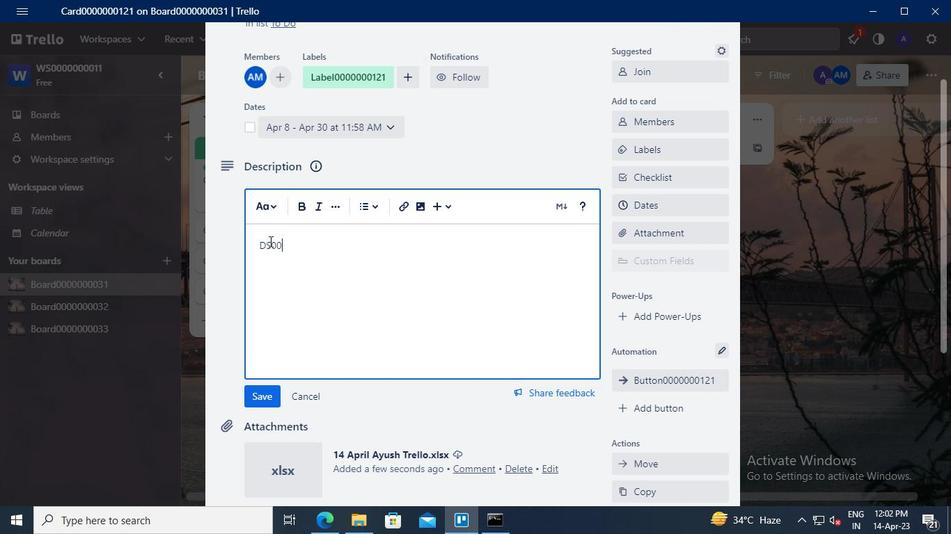 
Action: Keyboard <96>
Screenshot: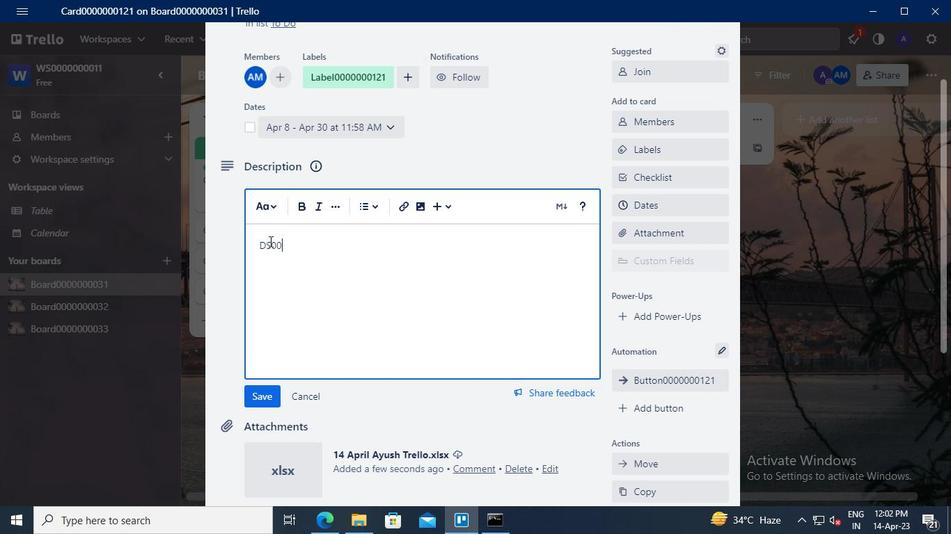 
Action: Keyboard <96>
Screenshot: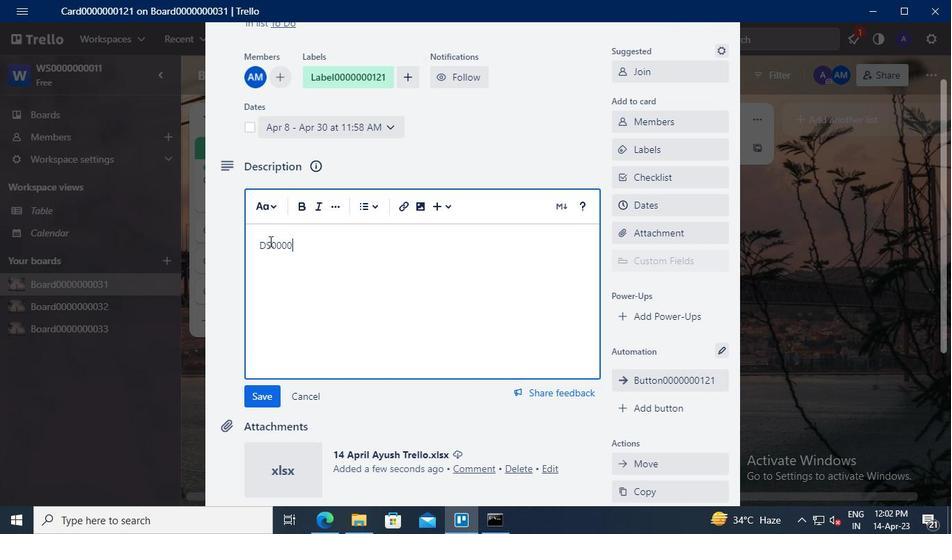 
Action: Keyboard <96>
Screenshot: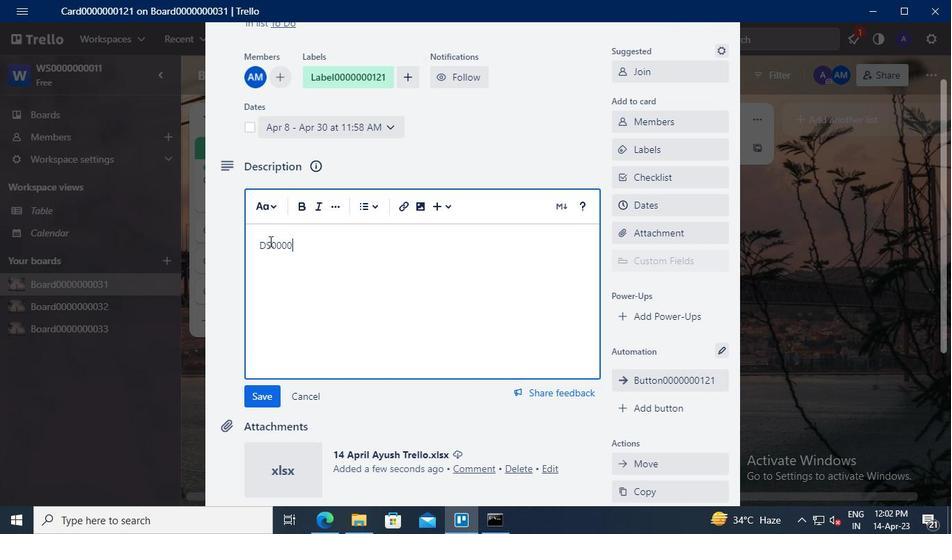 
Action: Keyboard <96>
Screenshot: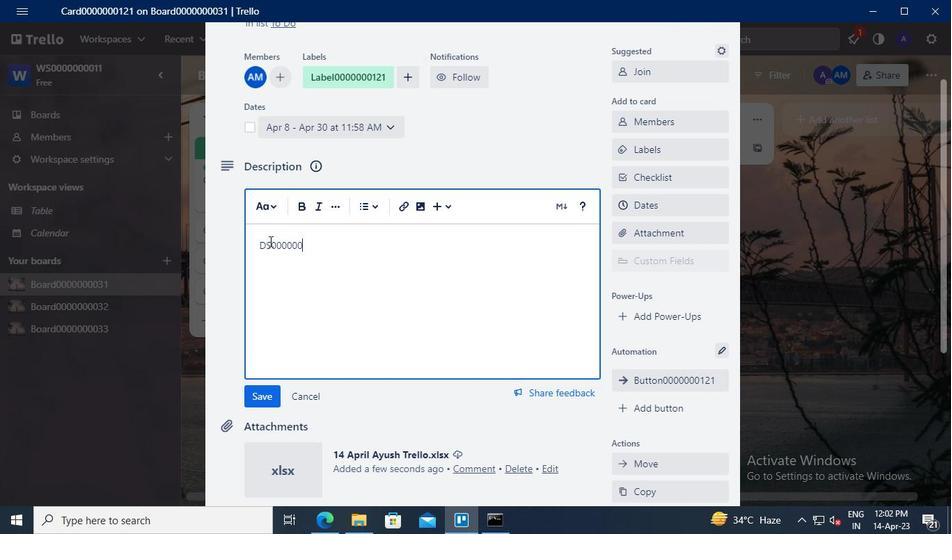 
Action: Keyboard <97>
Screenshot: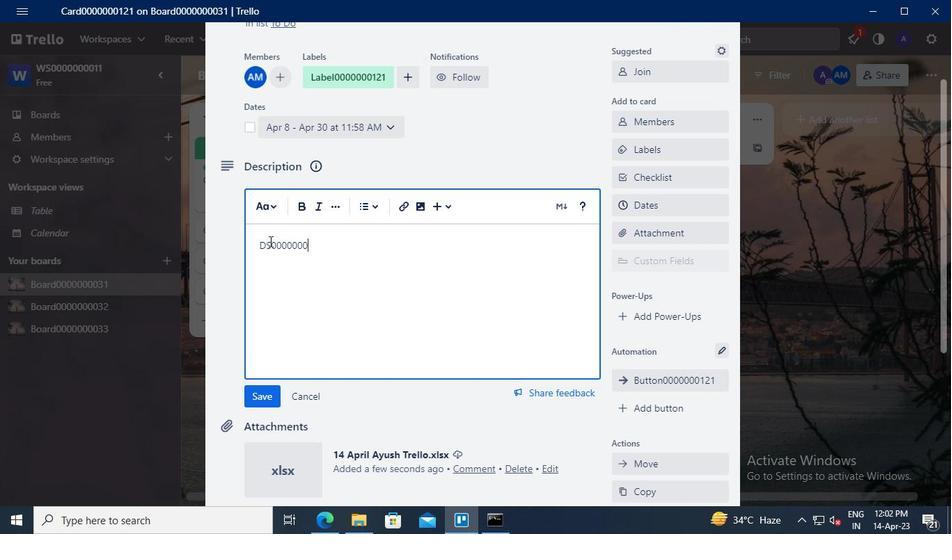 
Action: Keyboard <98>
Screenshot: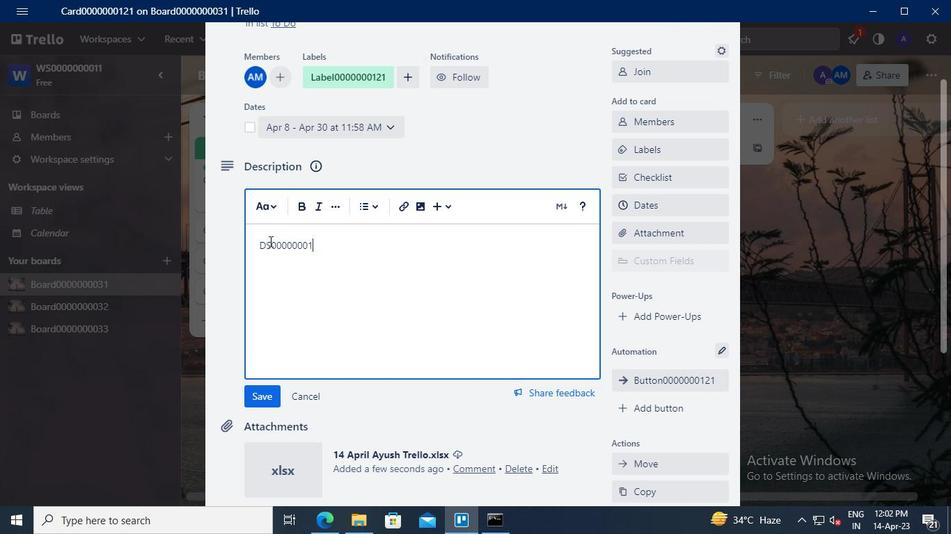 
Action: Keyboard <97>
Screenshot: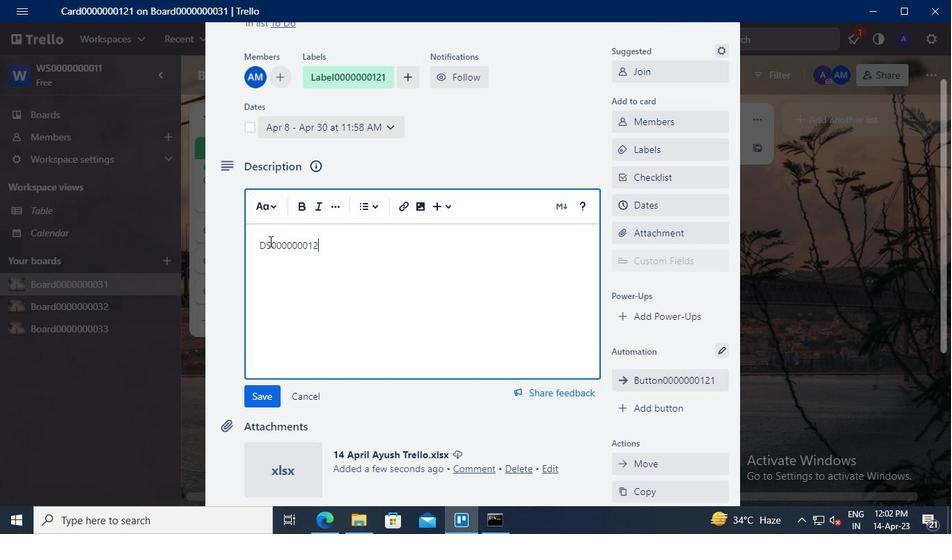 
Action: Mouse moved to (266, 395)
Screenshot: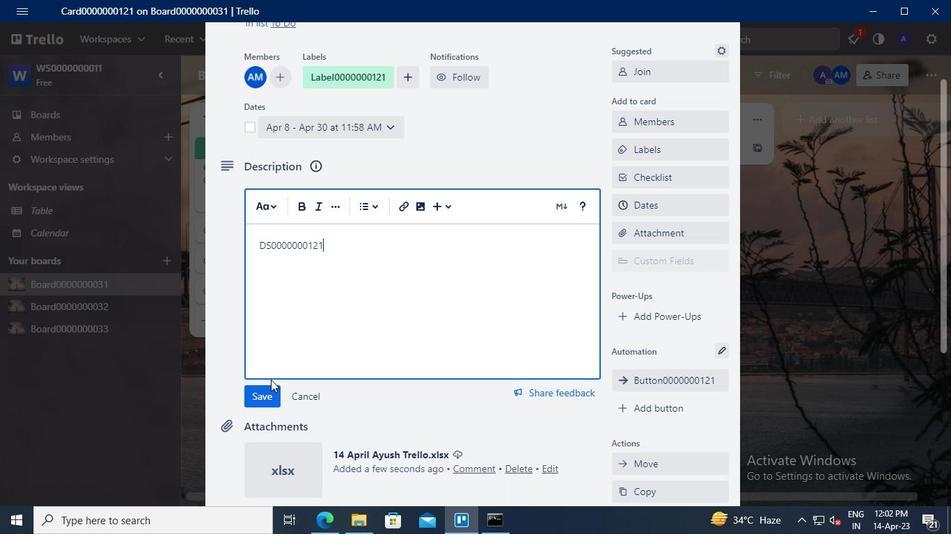 
Action: Mouse pressed left at (266, 395)
Screenshot: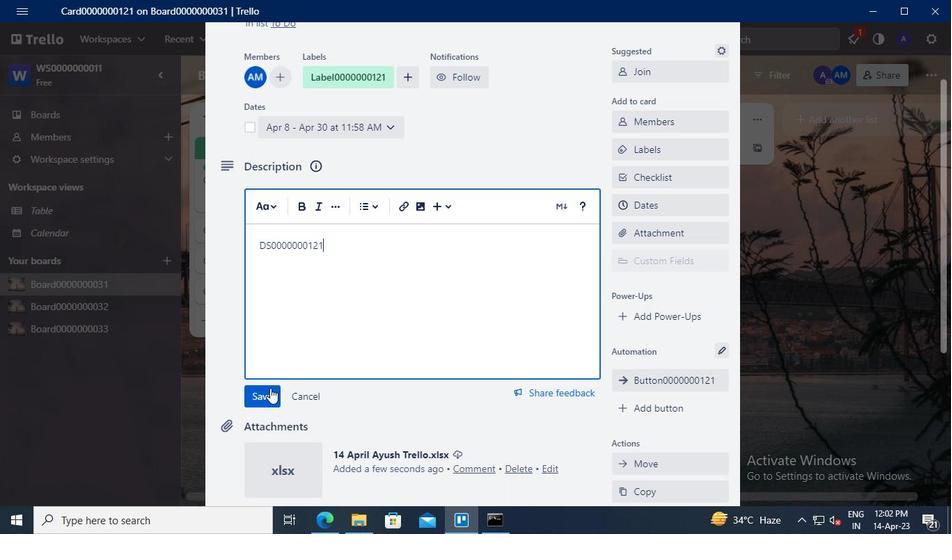 
Action: Mouse moved to (280, 375)
Screenshot: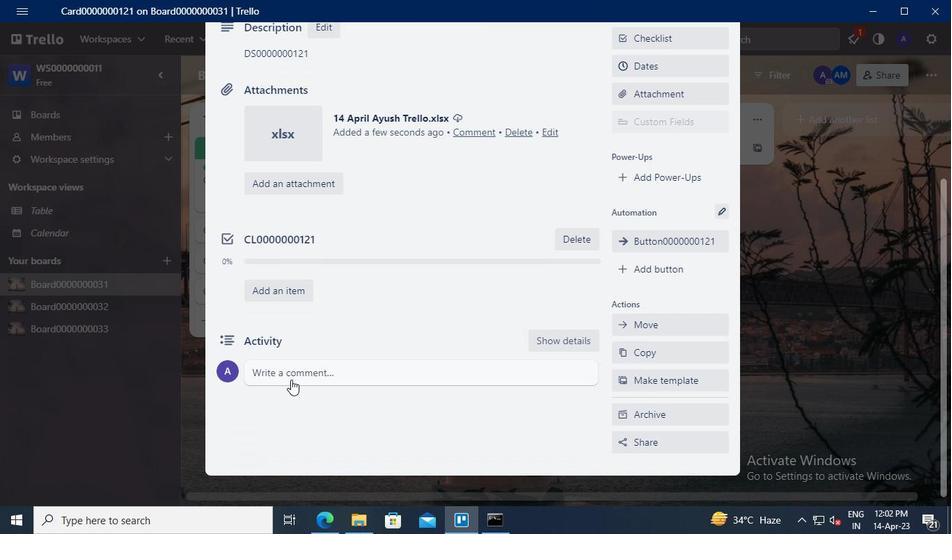 
Action: Mouse pressed left at (280, 375)
Screenshot: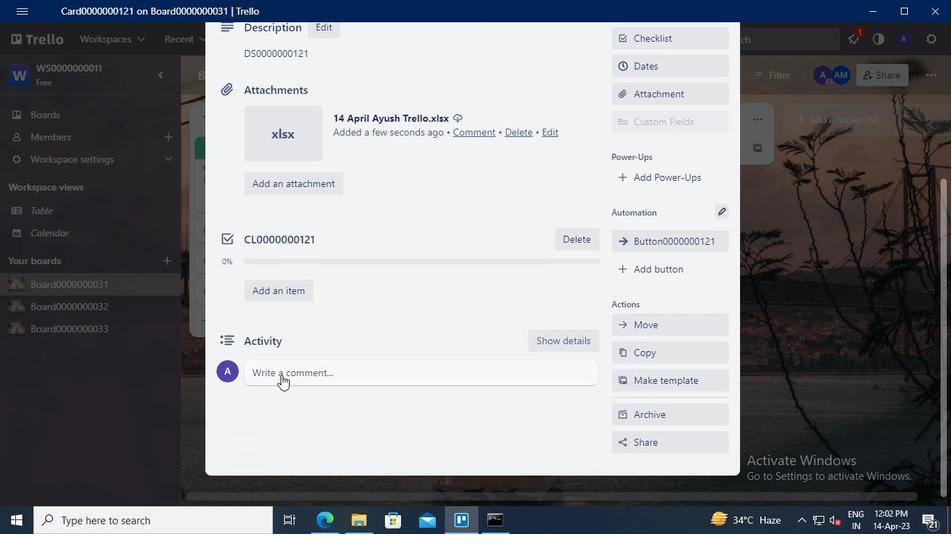 
Action: Mouse moved to (277, 378)
Screenshot: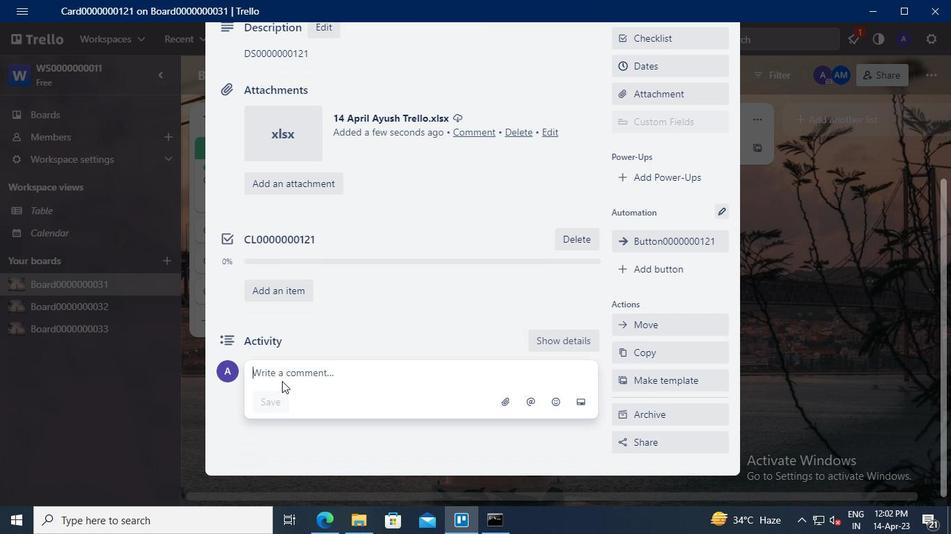 
Action: Keyboard Key.shift
Screenshot: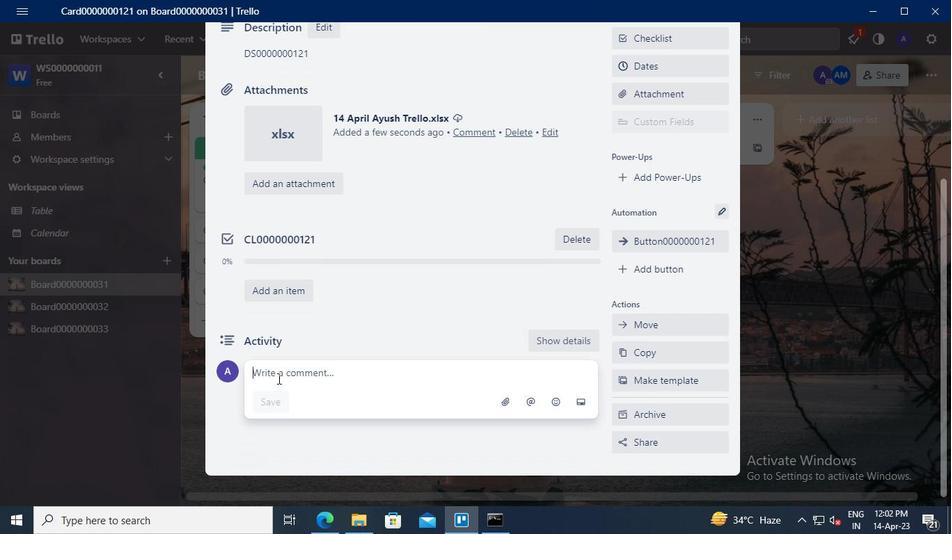 
Action: Keyboard C
Screenshot: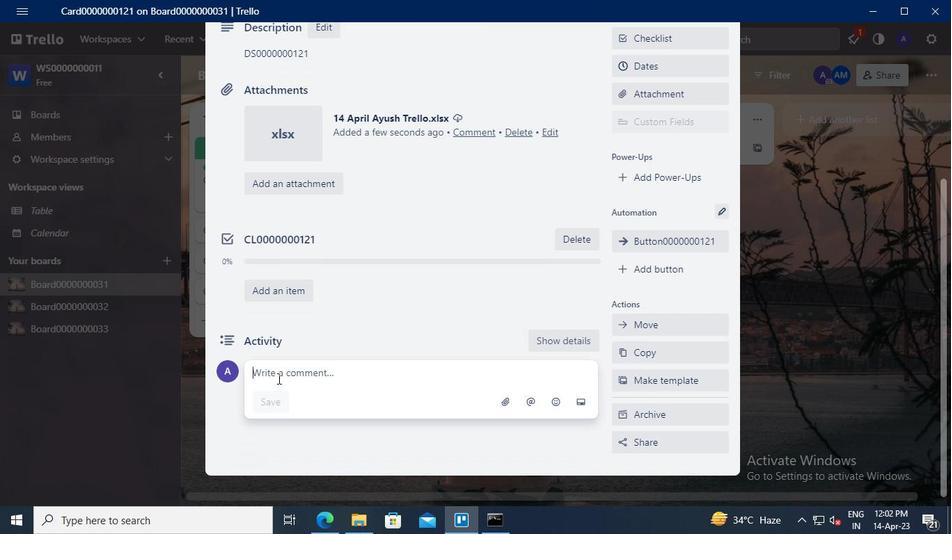 
Action: Keyboard M
Screenshot: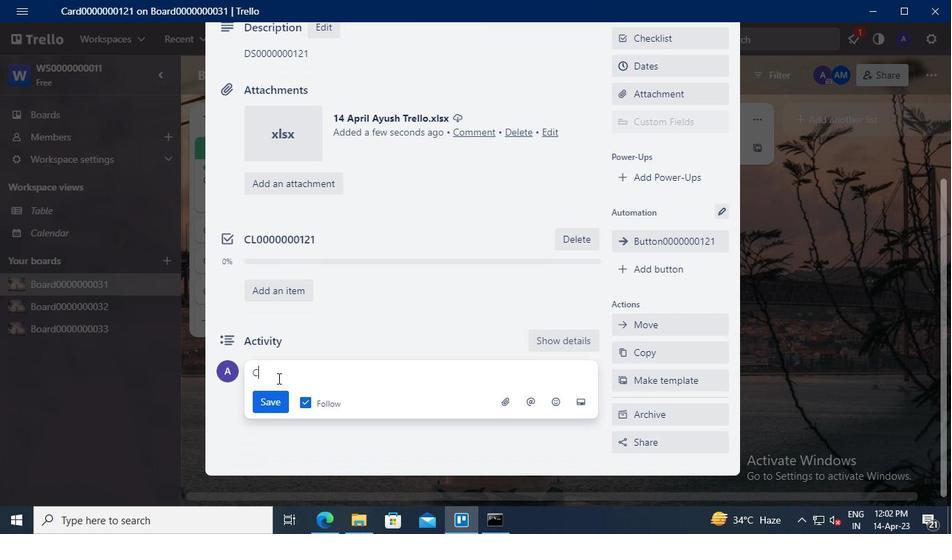 
Action: Keyboard <96>
Screenshot: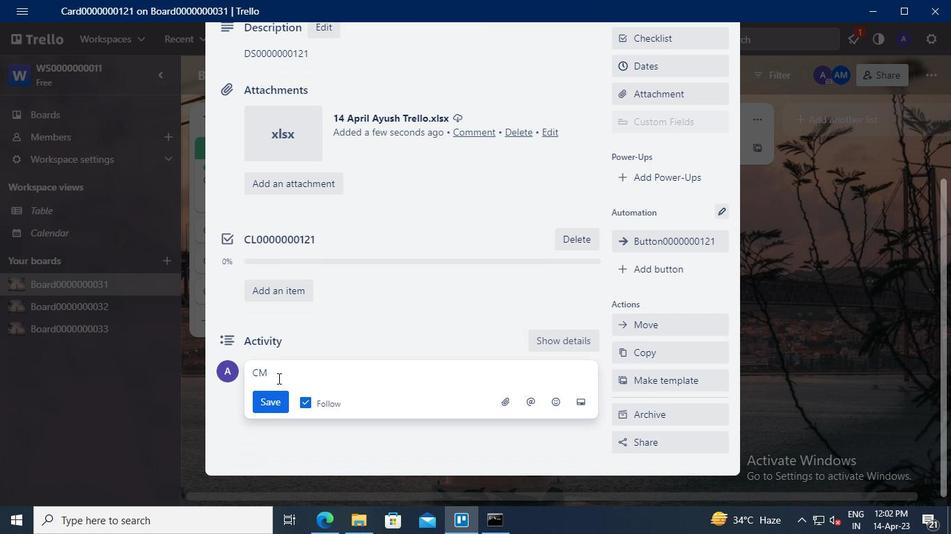 
Action: Keyboard <96>
Screenshot: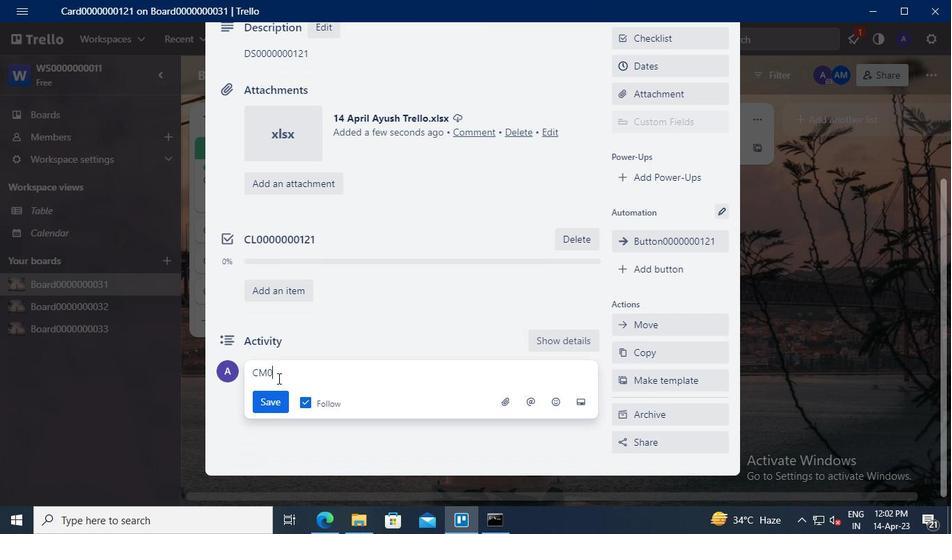 
Action: Keyboard <96>
Screenshot: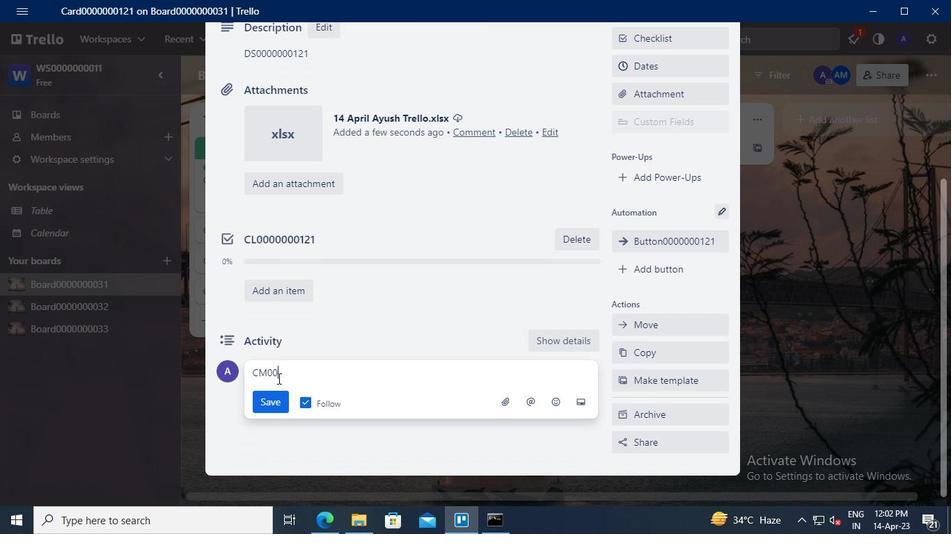 
Action: Keyboard <96>
Screenshot: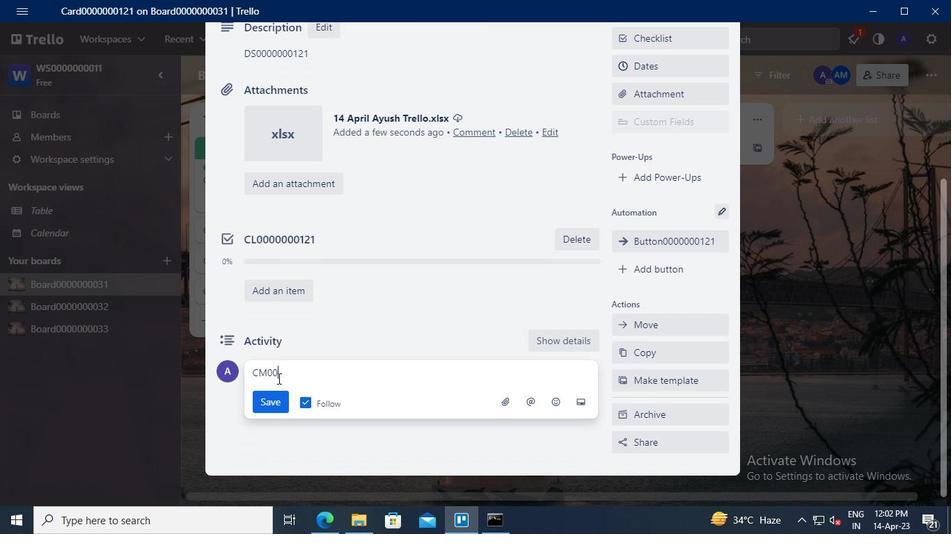 
Action: Keyboard <96>
Screenshot: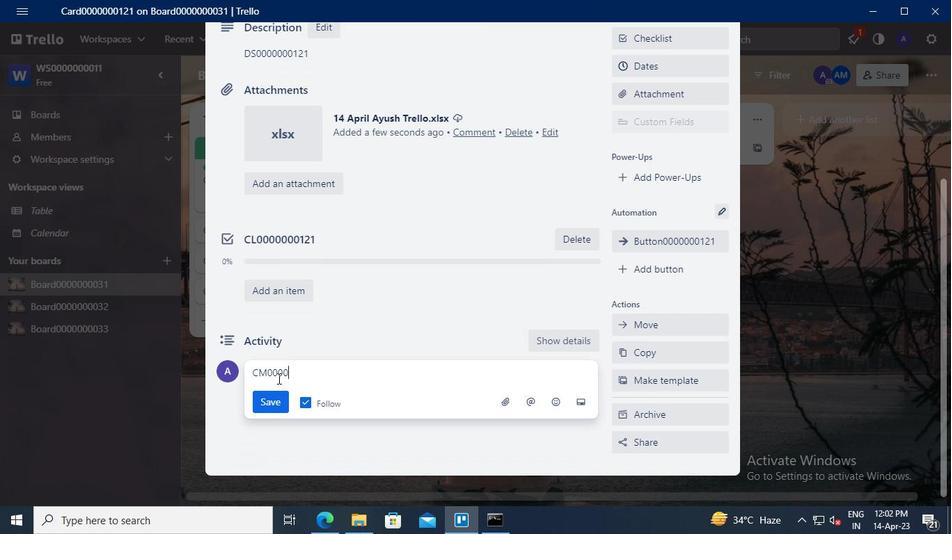 
Action: Keyboard <96>
Screenshot: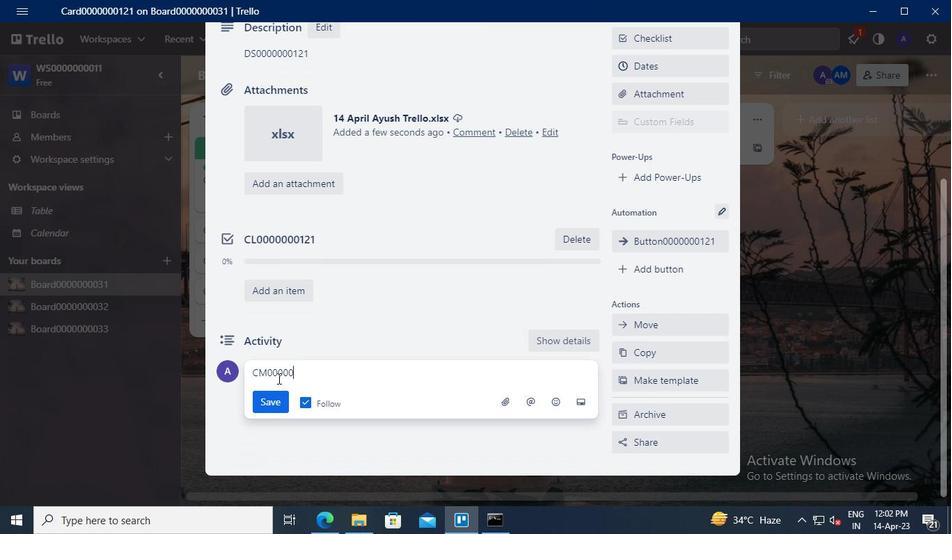 
Action: Keyboard <96>
Screenshot: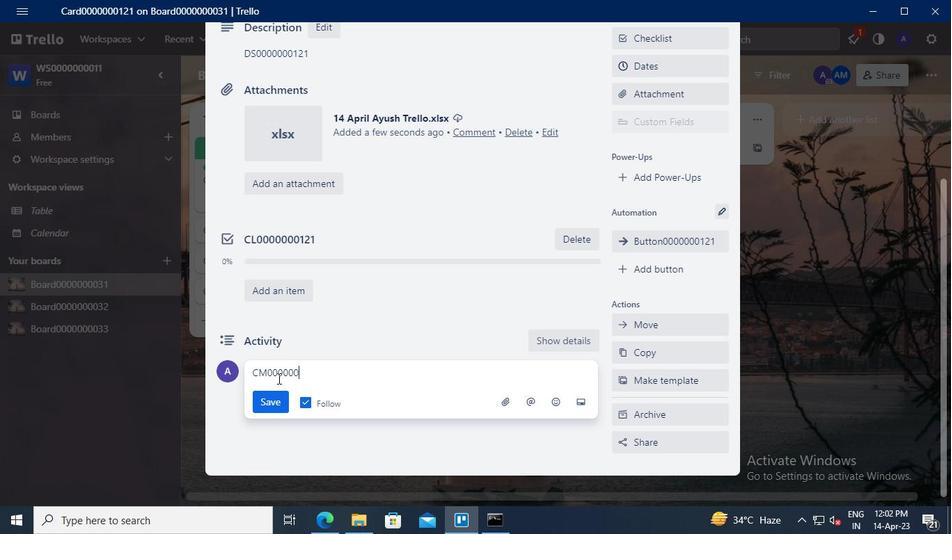 
Action: Keyboard <97>
Screenshot: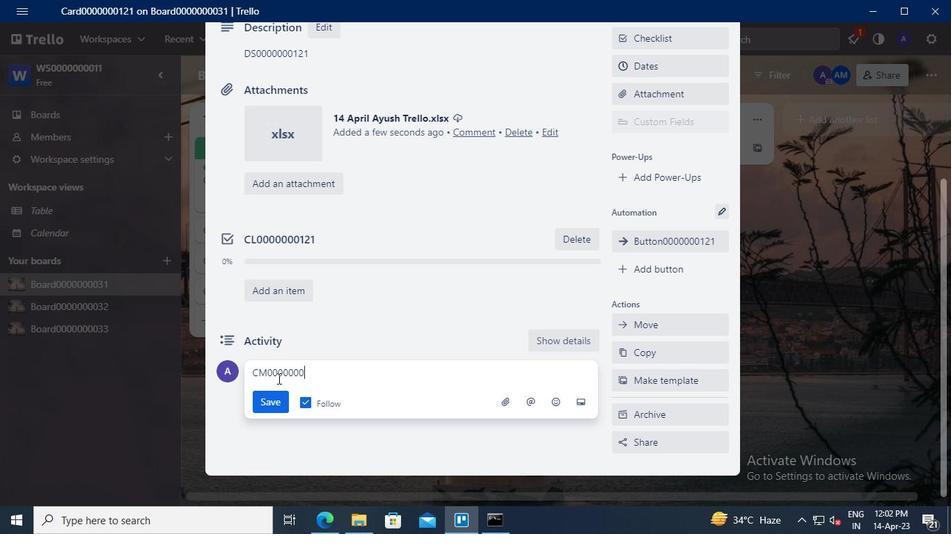 
Action: Keyboard <98>
Screenshot: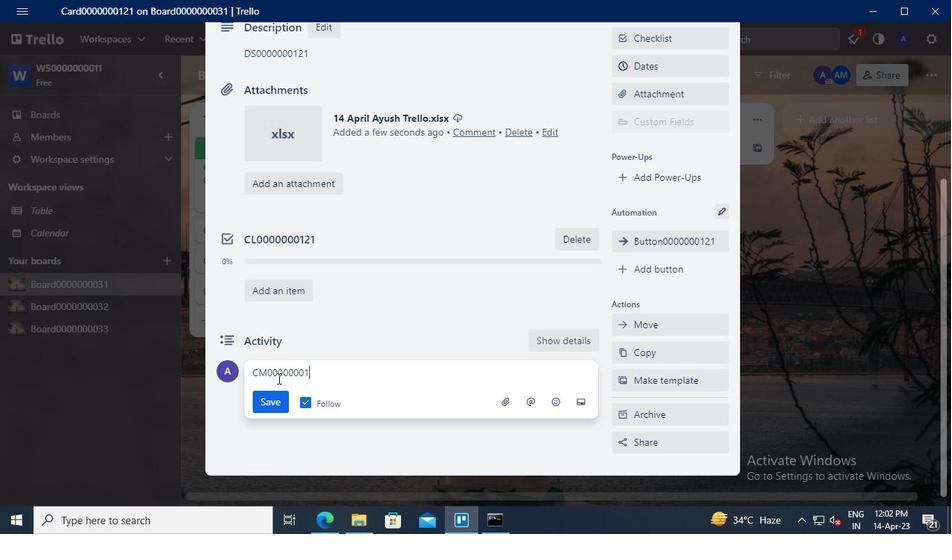 
Action: Keyboard <97>
Screenshot: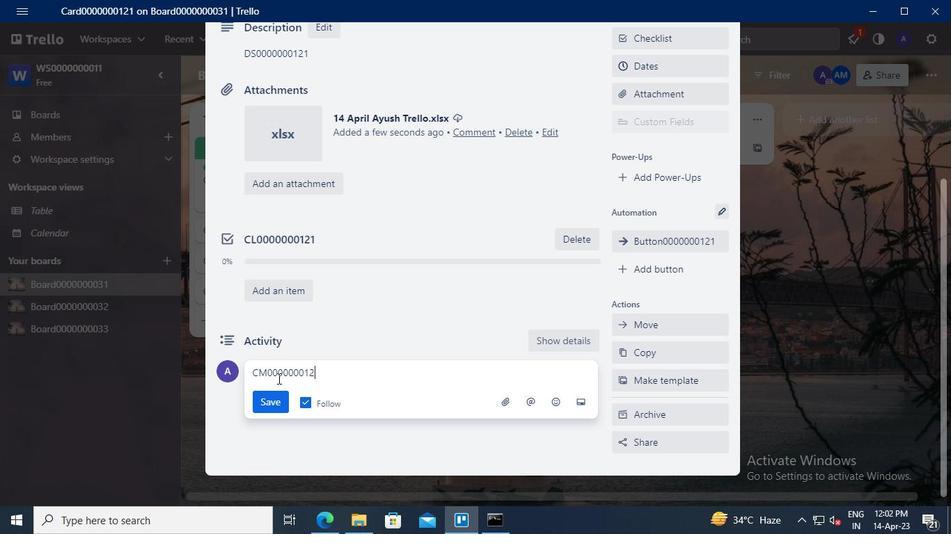 
Action: Mouse moved to (275, 398)
Screenshot: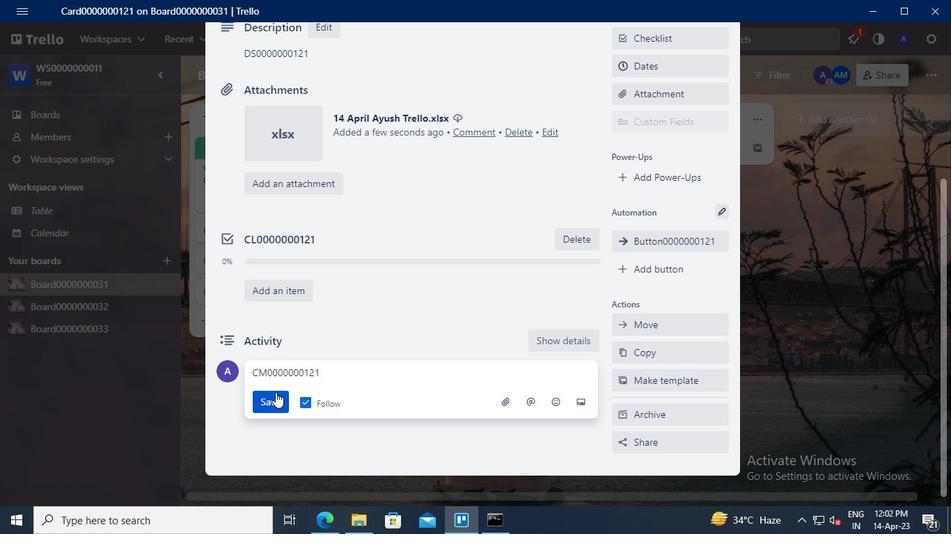 
Action: Mouse pressed left at (275, 398)
Screenshot: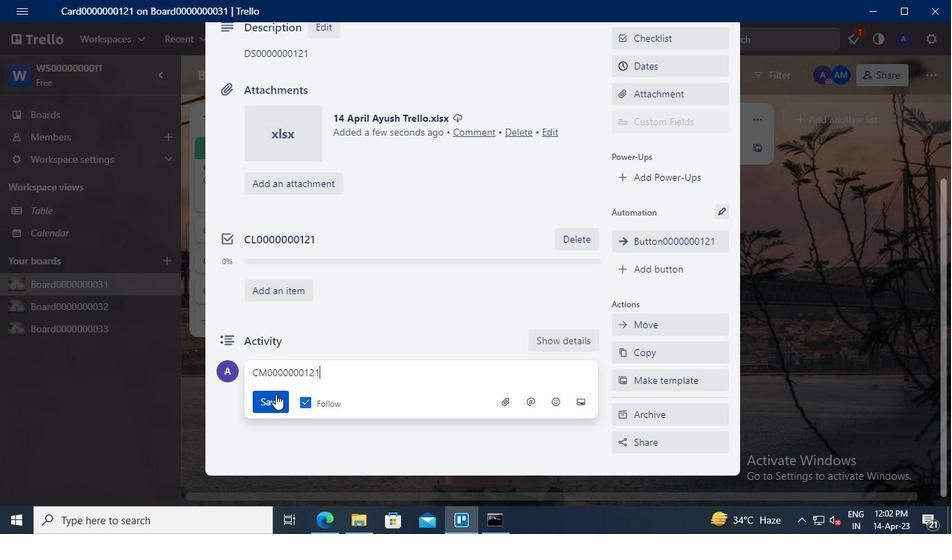 
Action: Mouse moved to (496, 528)
Screenshot: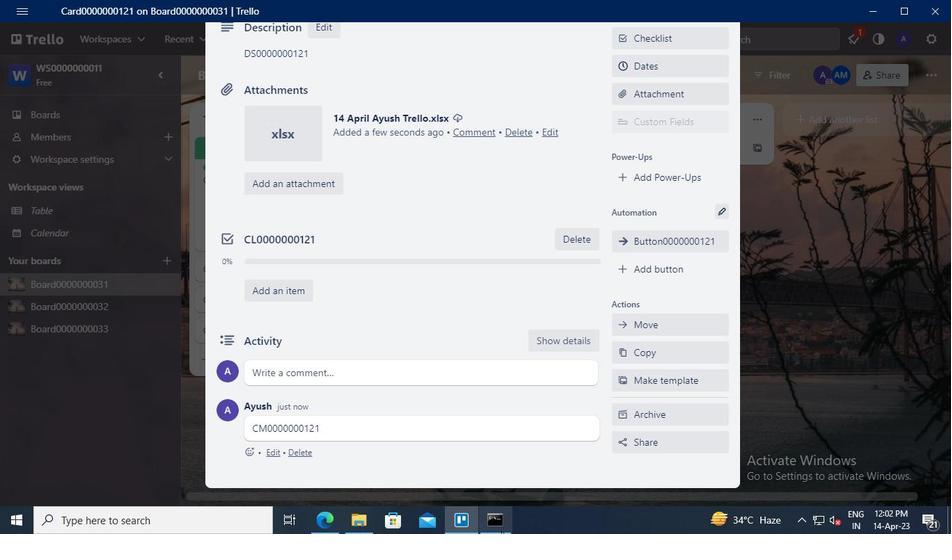 
Action: Mouse pressed left at (496, 528)
Screenshot: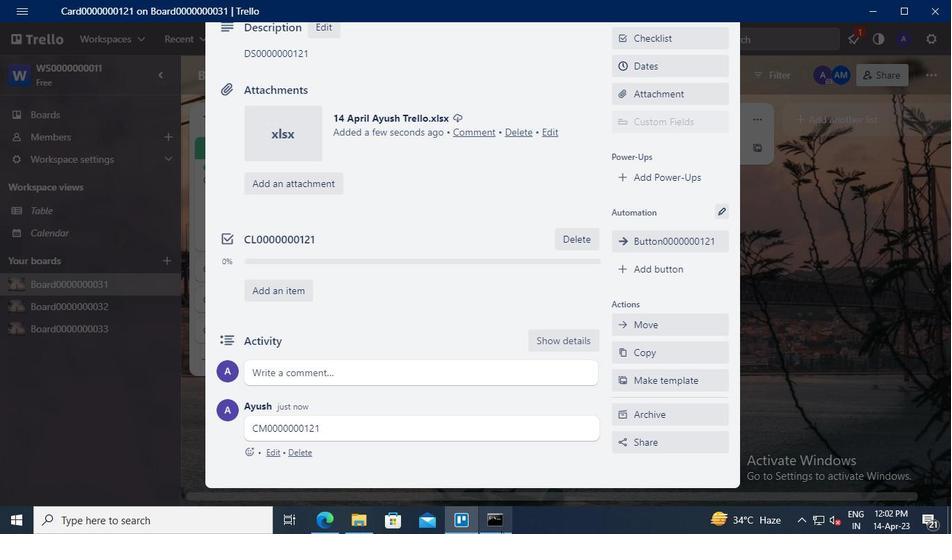 
Action: Mouse moved to (688, 29)
Screenshot: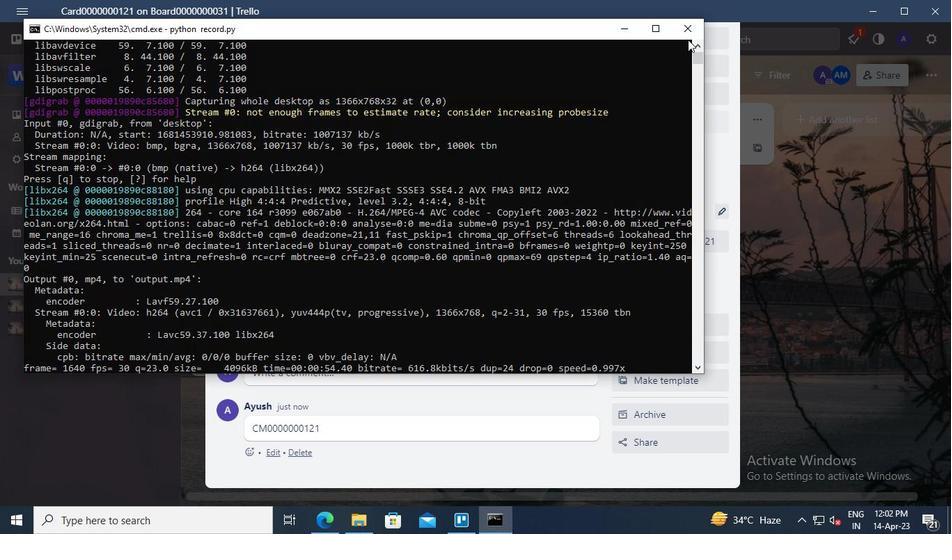 
Action: Mouse pressed left at (688, 29)
Screenshot: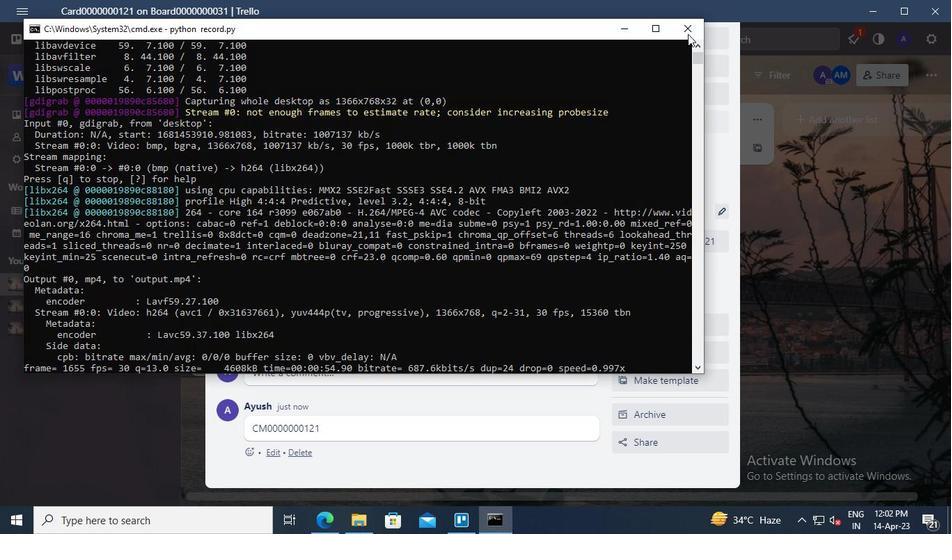 
